 Task: Find connections with filter location Bāghdogra with filter topic #givingbackwith filter profile language English with filter current company CIEL HR with filter school Technology Jobs with filter industry Commercial and Service Industry Machinery Manufacturing with filter service category Market Research with filter keywords title Customer Service Manager
Action: Mouse moved to (548, 64)
Screenshot: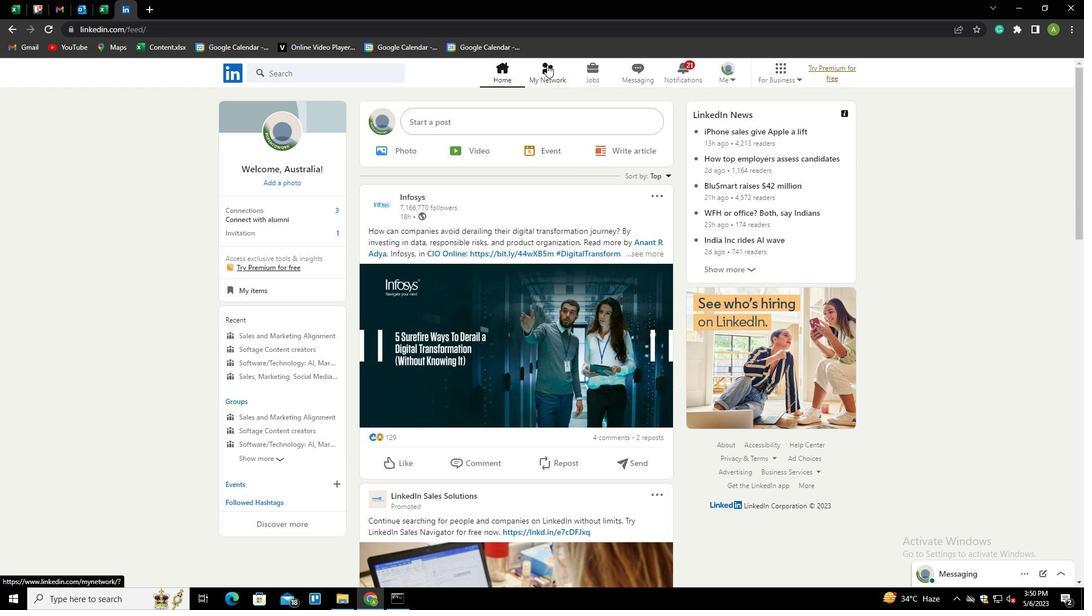 
Action: Mouse pressed left at (548, 64)
Screenshot: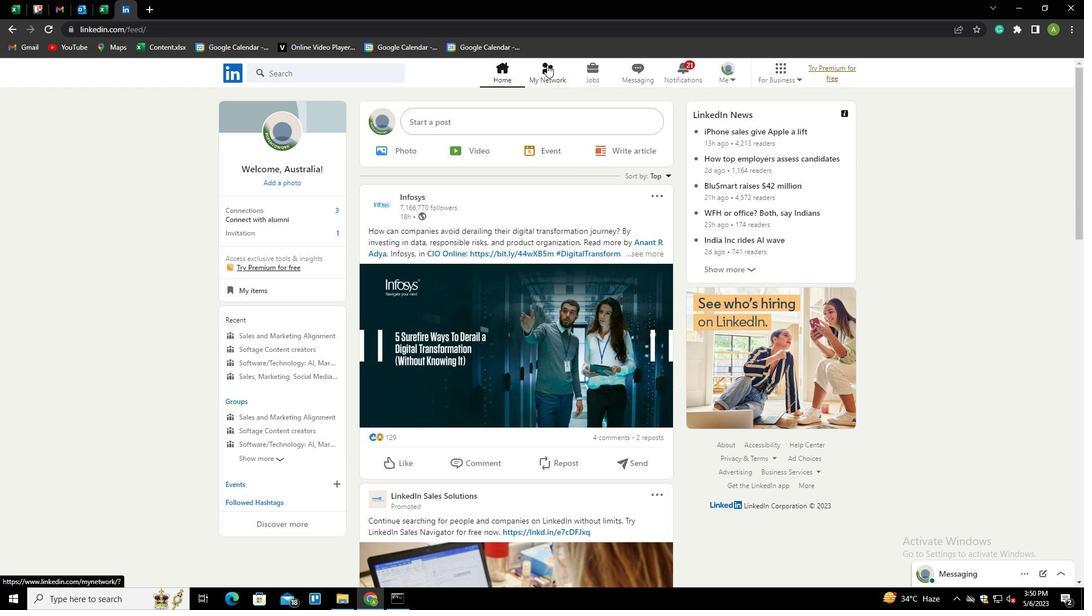 
Action: Mouse moved to (287, 133)
Screenshot: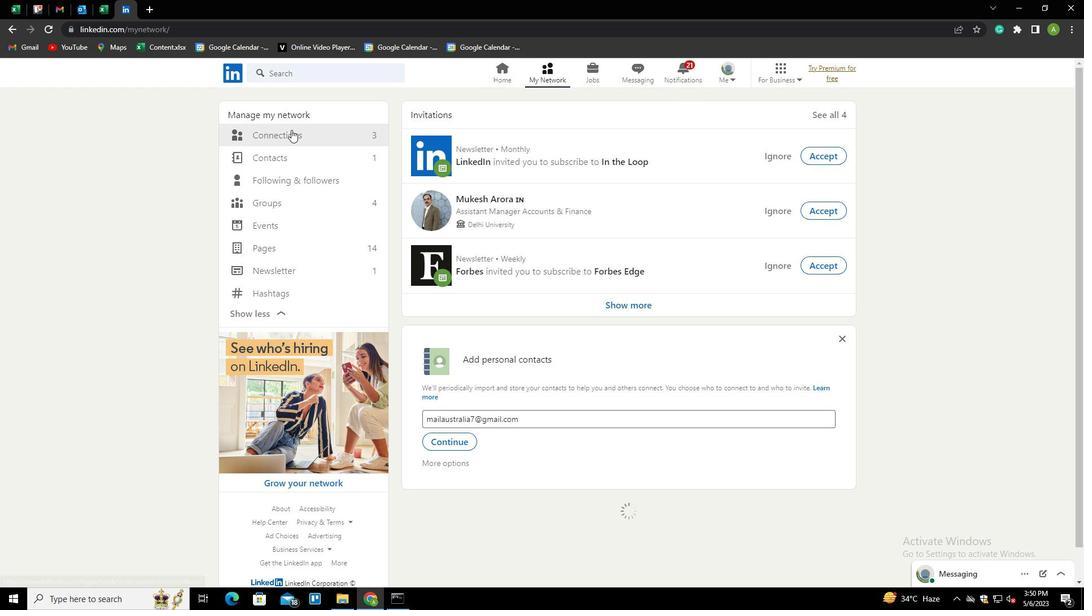 
Action: Mouse pressed left at (287, 133)
Screenshot: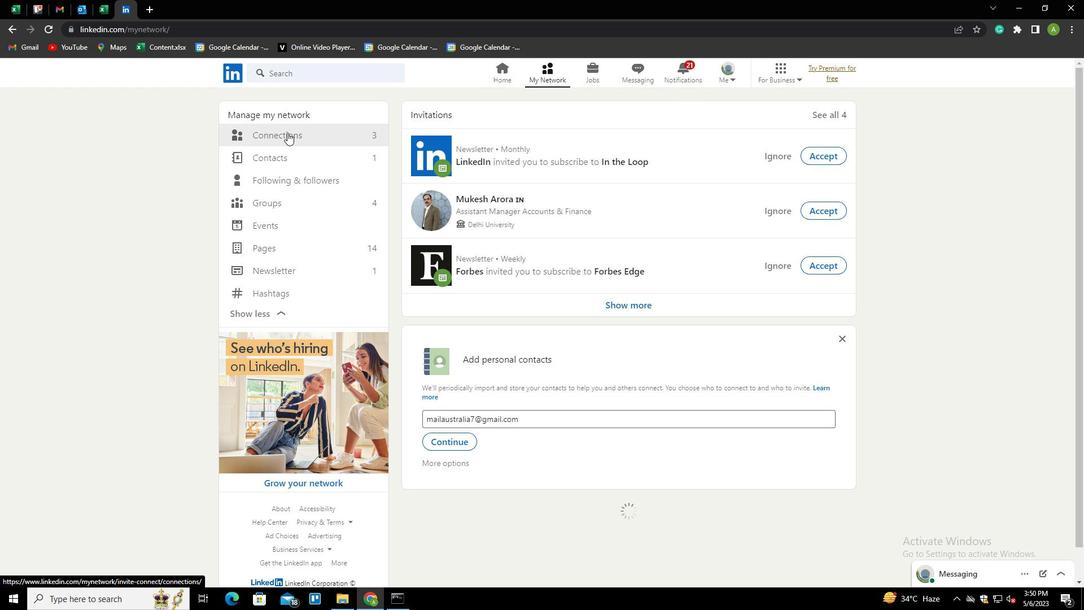 
Action: Mouse moved to (609, 132)
Screenshot: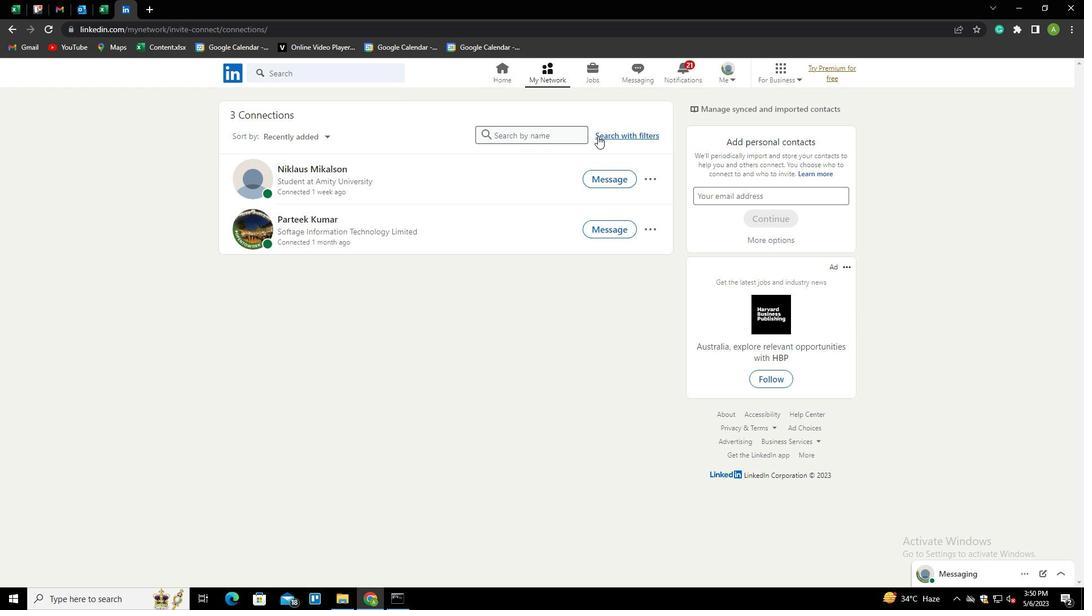 
Action: Mouse pressed left at (609, 132)
Screenshot: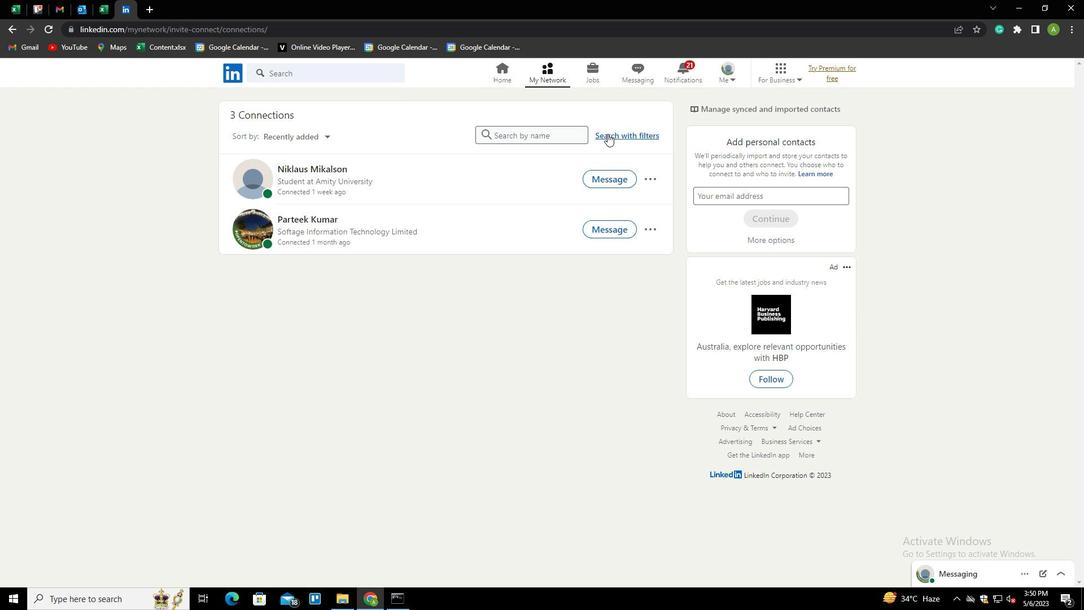 
Action: Mouse moved to (576, 105)
Screenshot: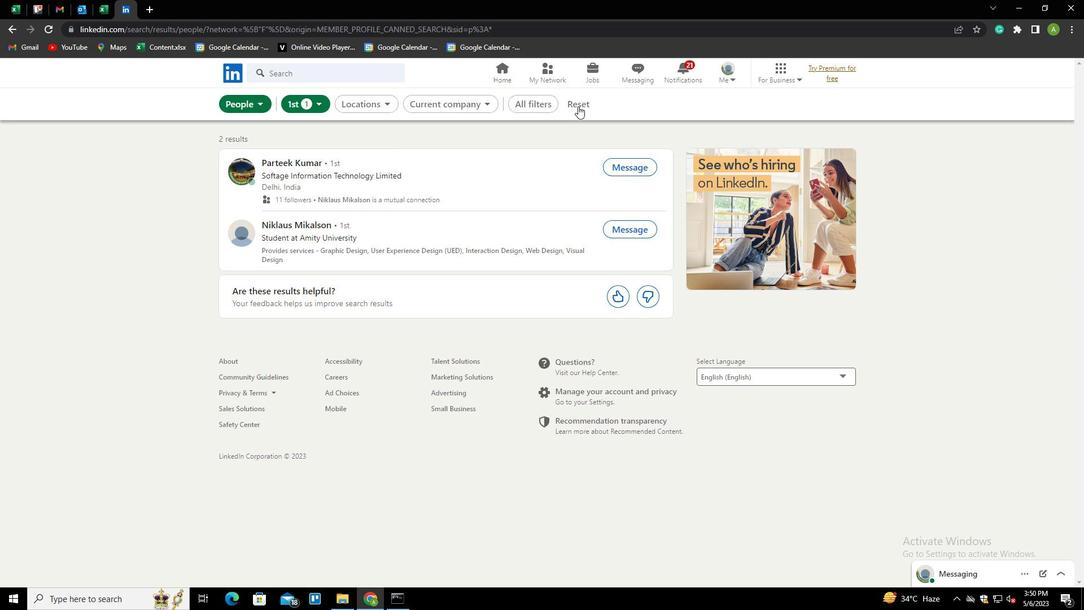 
Action: Mouse pressed left at (576, 105)
Screenshot: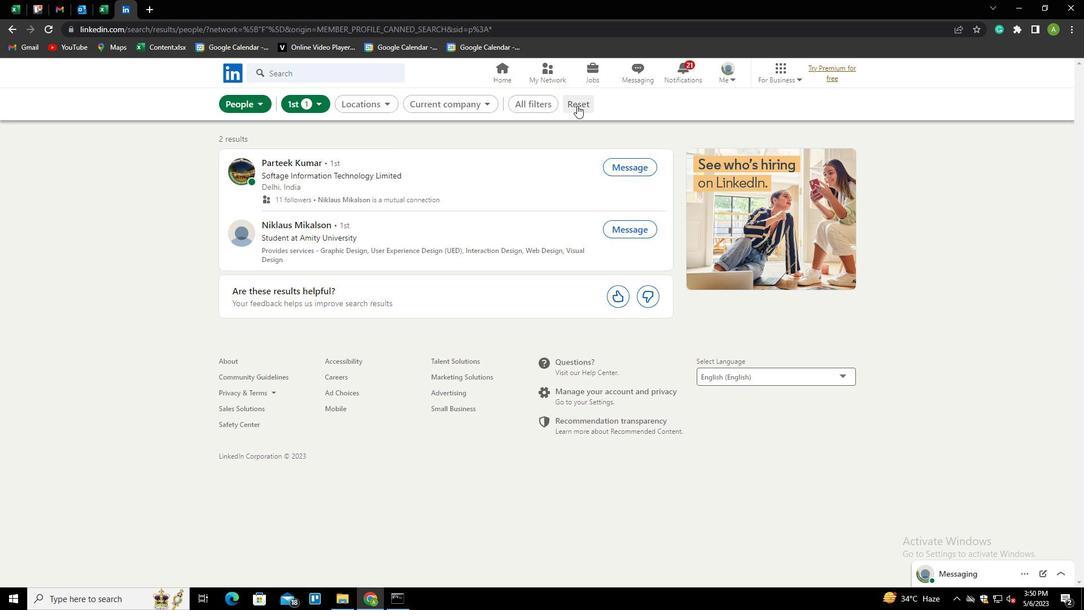 
Action: Mouse moved to (559, 105)
Screenshot: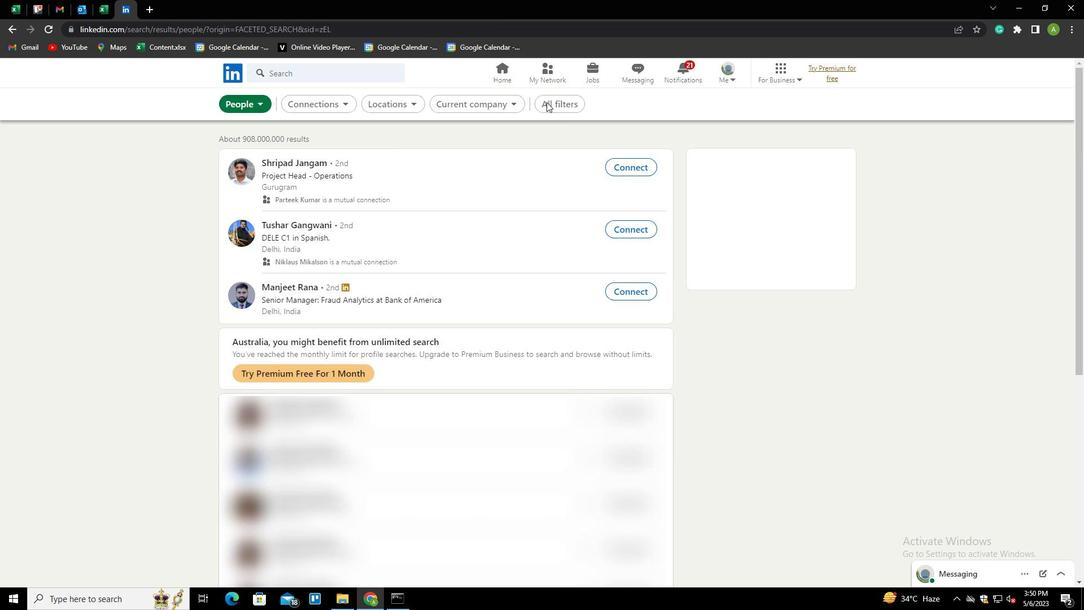 
Action: Mouse pressed left at (559, 105)
Screenshot: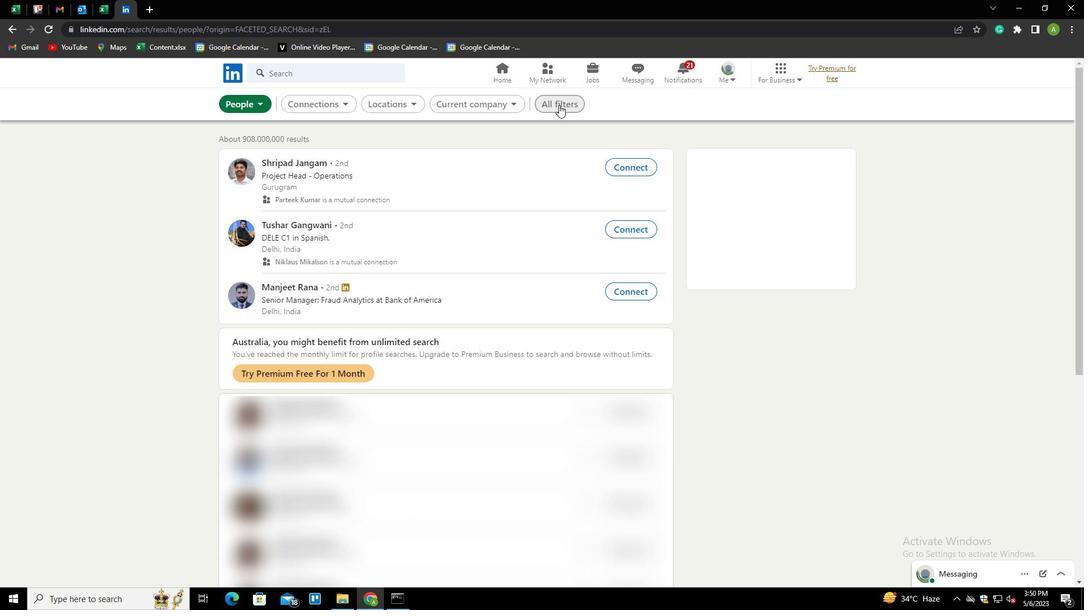 
Action: Mouse moved to (937, 340)
Screenshot: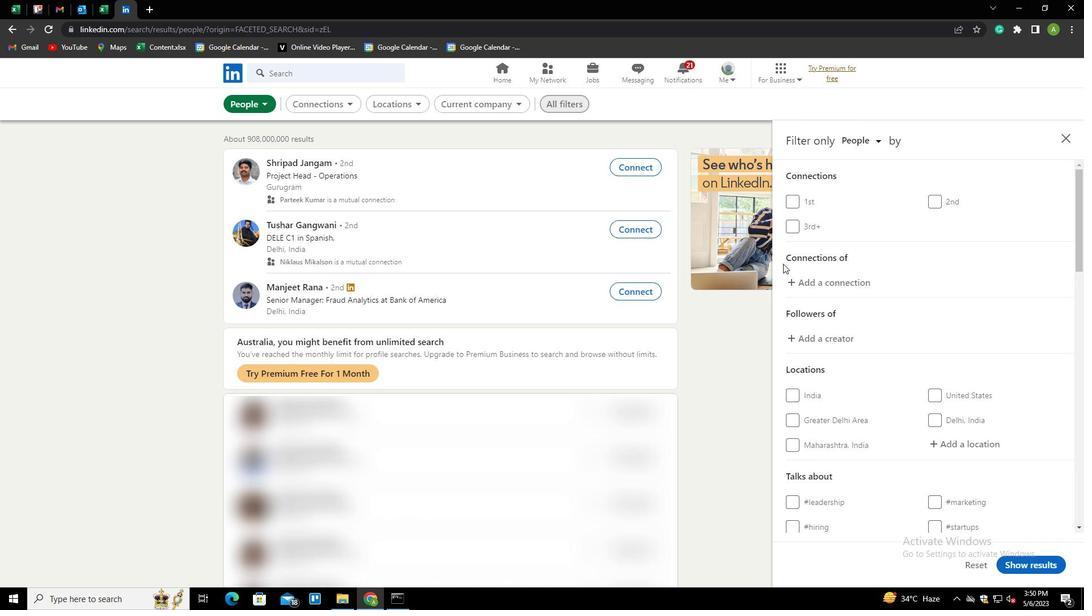 
Action: Mouse scrolled (937, 340) with delta (0, 0)
Screenshot: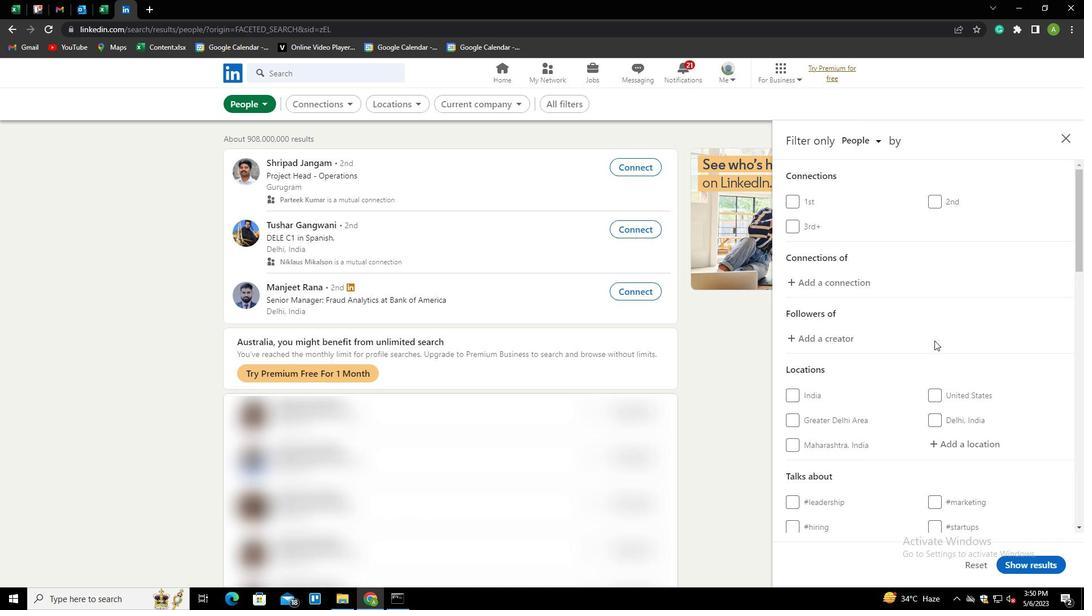 
Action: Mouse scrolled (937, 340) with delta (0, 0)
Screenshot: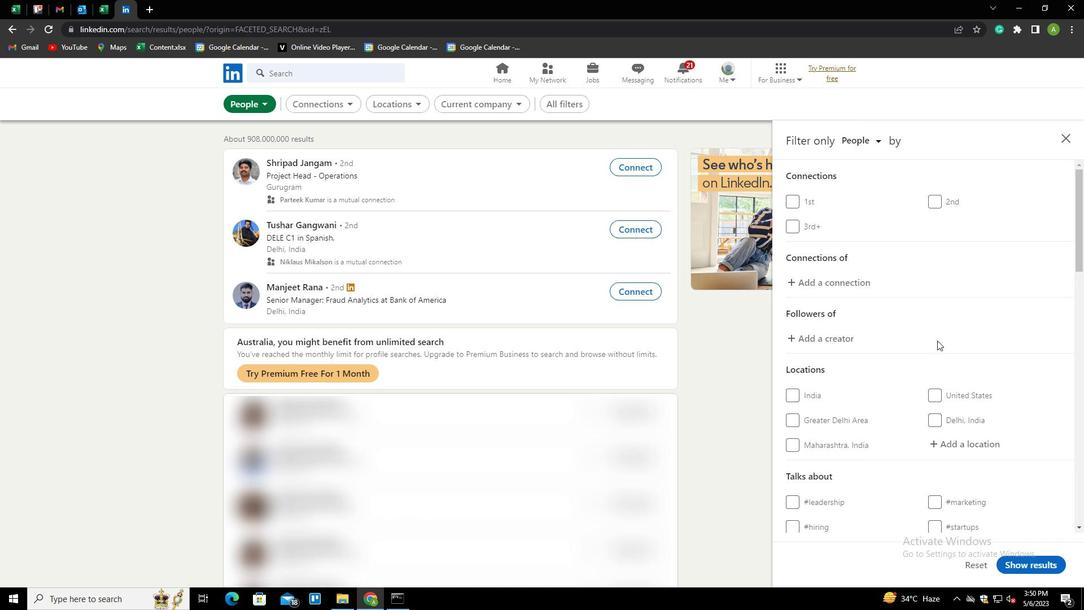 
Action: Mouse moved to (946, 335)
Screenshot: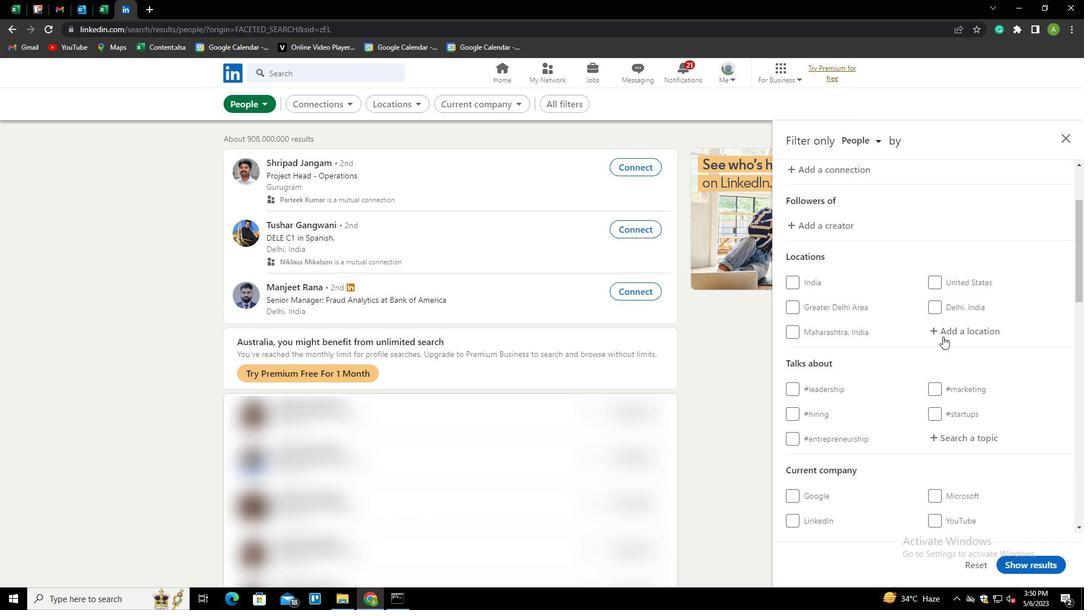 
Action: Mouse pressed left at (946, 335)
Screenshot: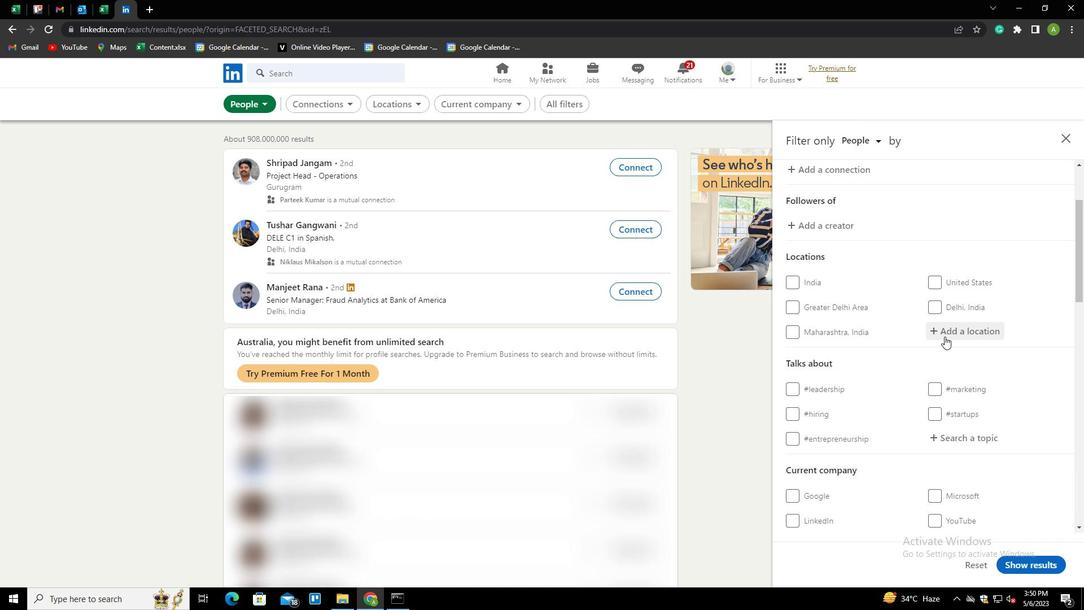 
Action: Mouse moved to (945, 335)
Screenshot: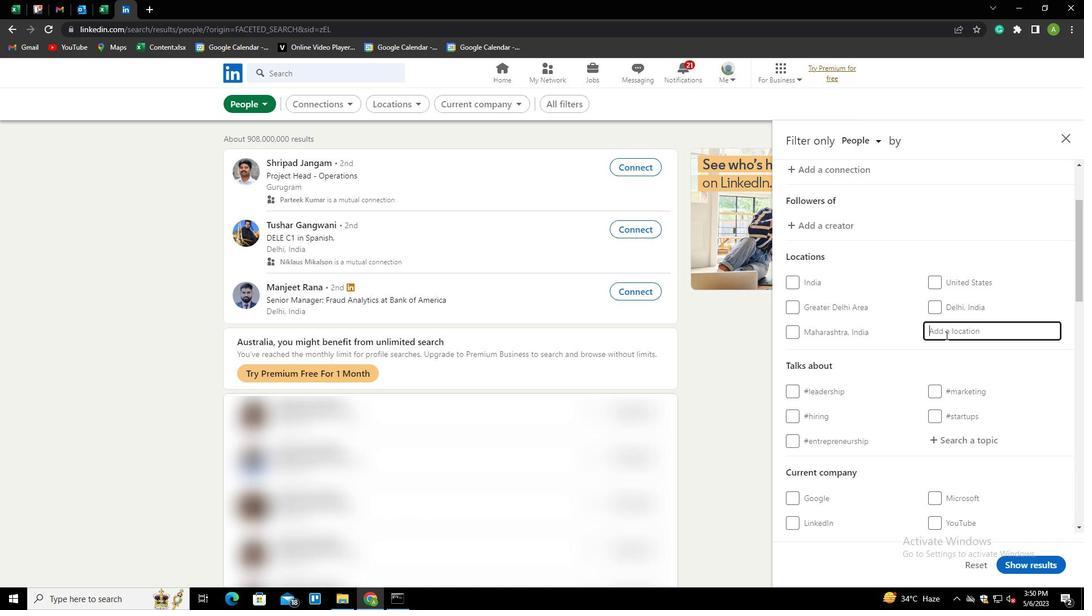 
Action: Key pressed <Key.shift>
Screenshot: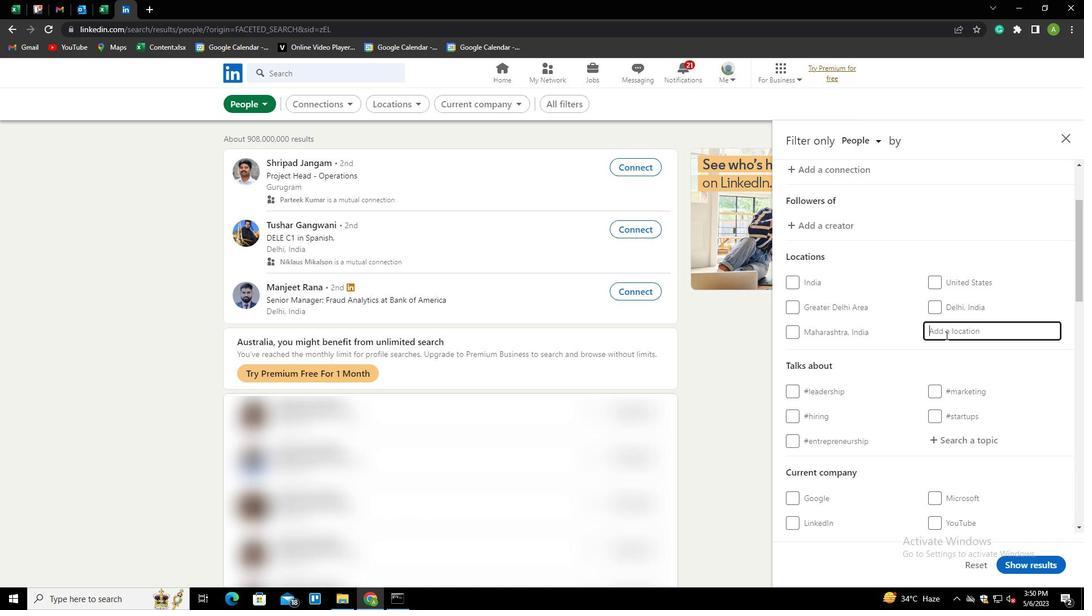 
Action: Mouse moved to (948, 334)
Screenshot: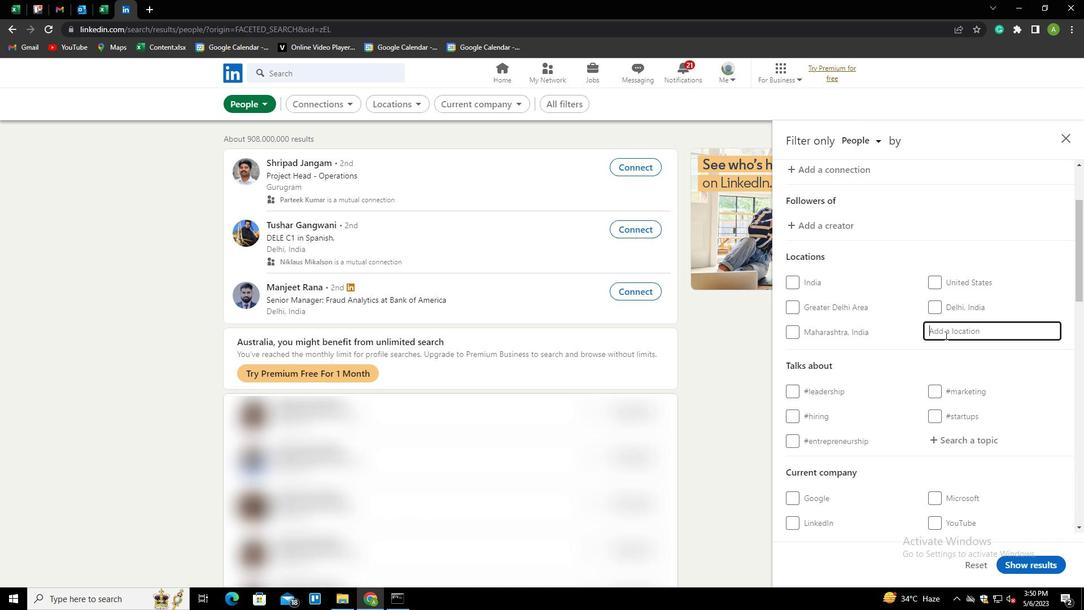 
Action: Key pressed B
Screenshot: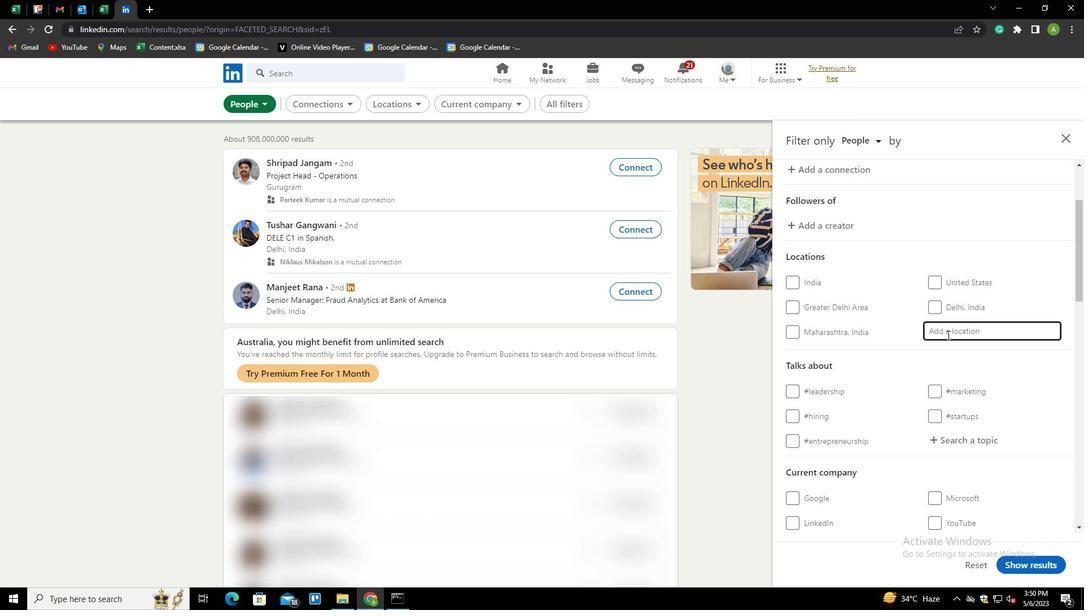 
Action: Mouse moved to (949, 334)
Screenshot: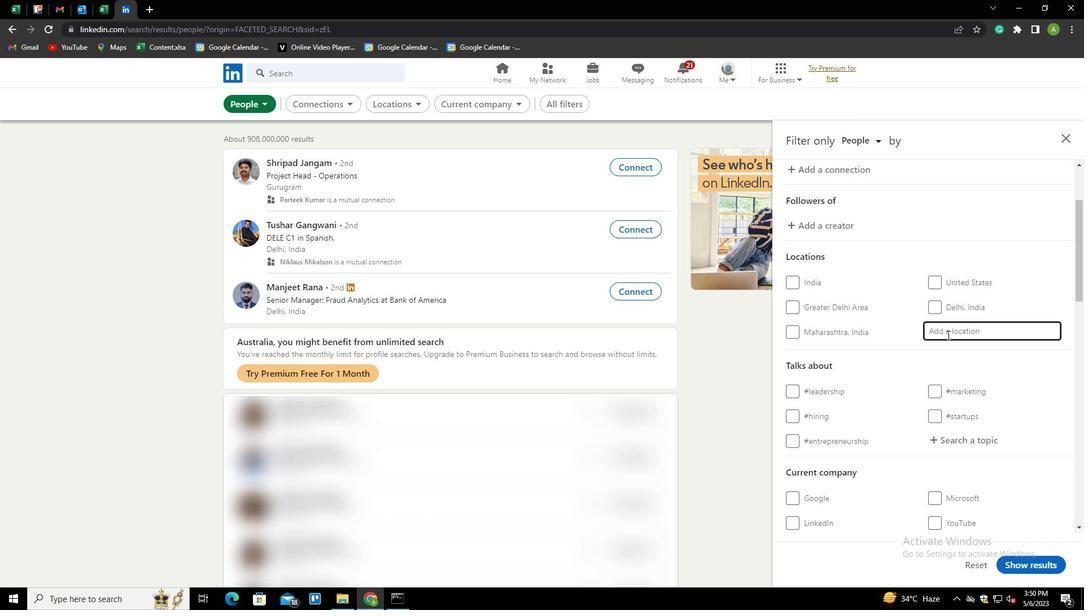 
Action: Key pressed AGHDOGRA
Screenshot: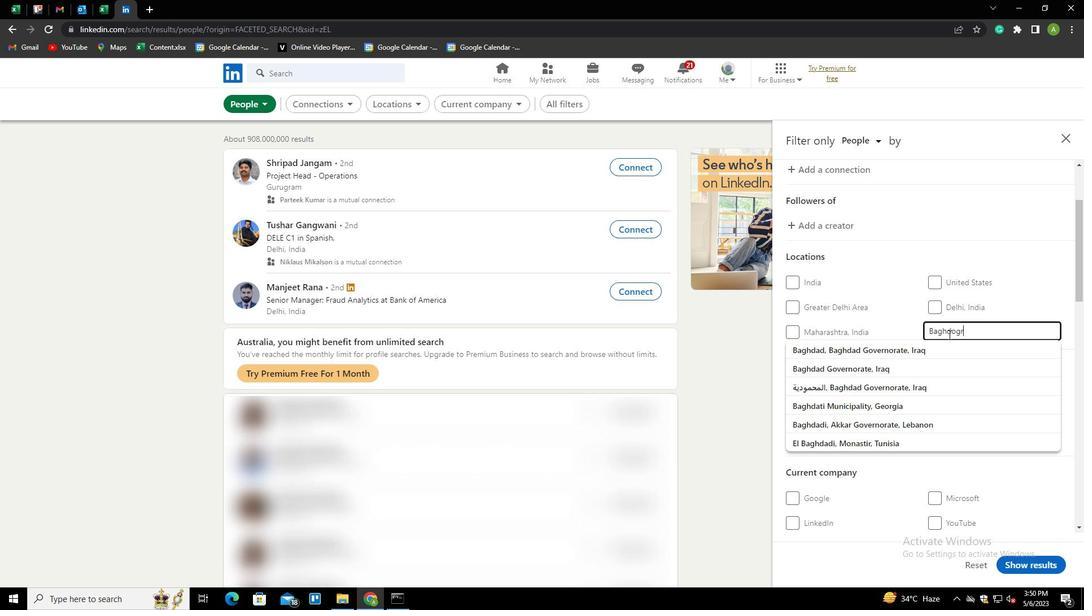 
Action: Mouse moved to (993, 354)
Screenshot: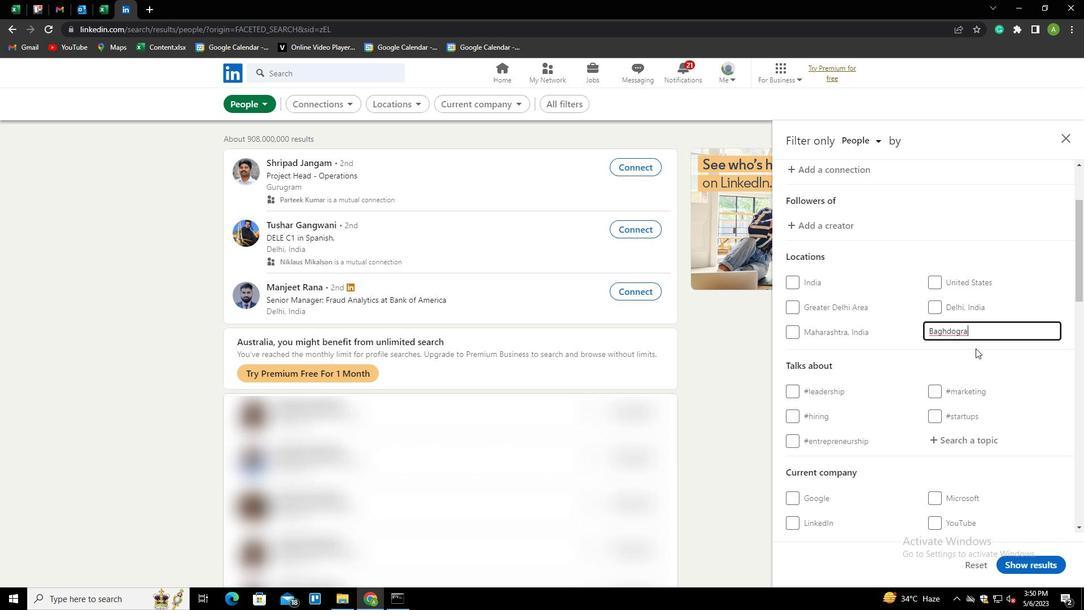 
Action: Mouse pressed left at (993, 354)
Screenshot: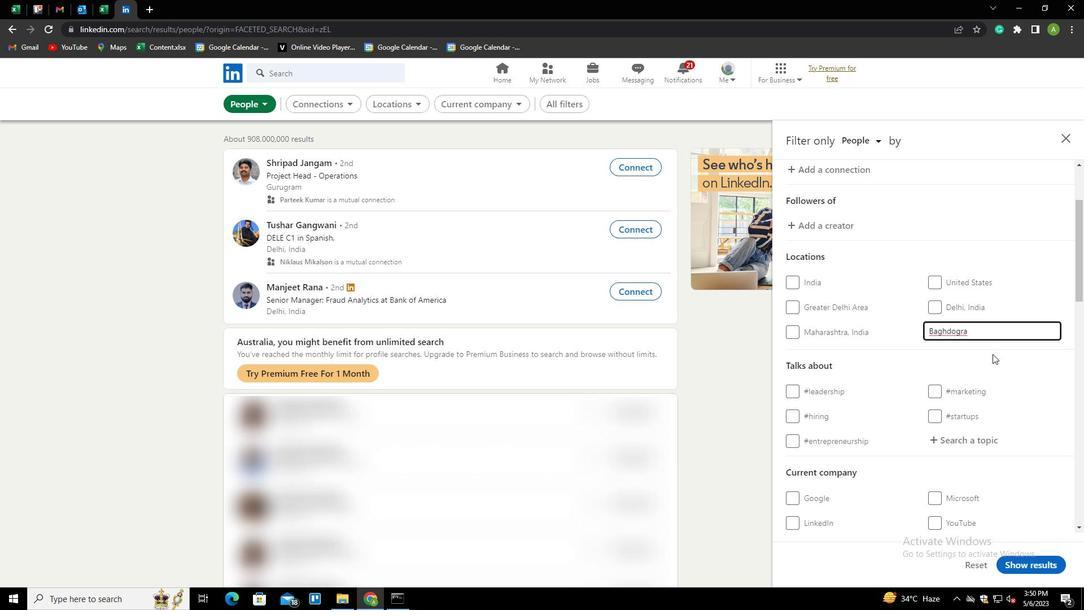 
Action: Mouse moved to (1002, 350)
Screenshot: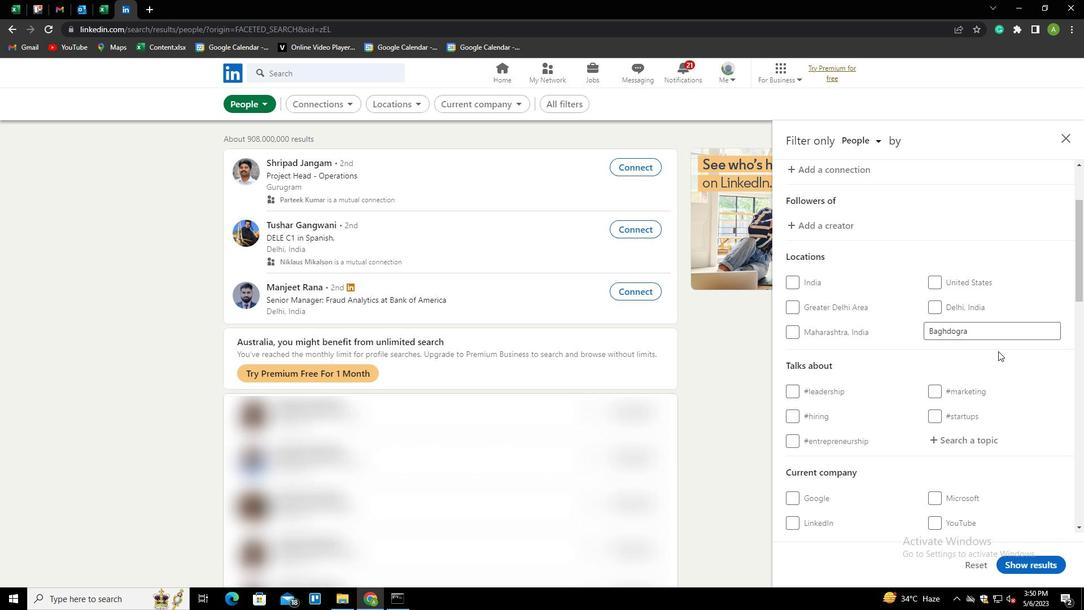 
Action: Mouse scrolled (1002, 350) with delta (0, 0)
Screenshot: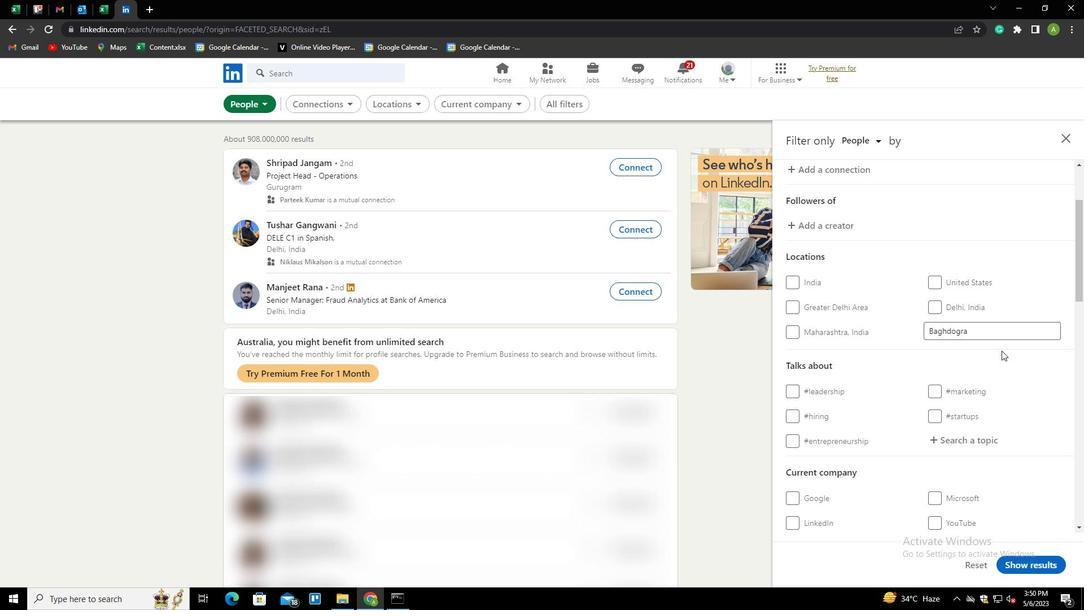 
Action: Mouse moved to (969, 388)
Screenshot: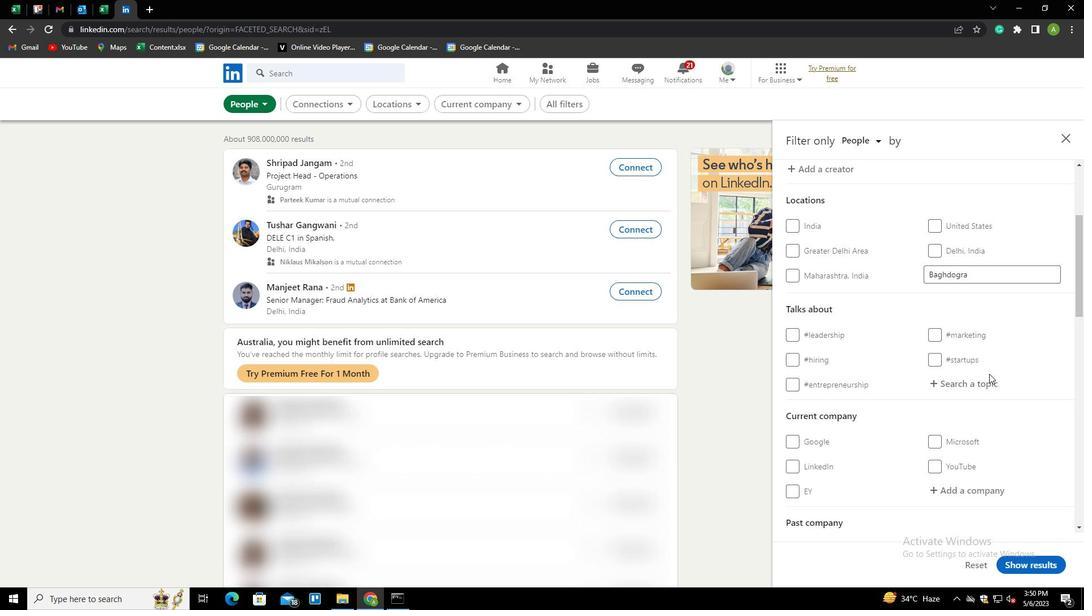 
Action: Mouse pressed left at (969, 388)
Screenshot: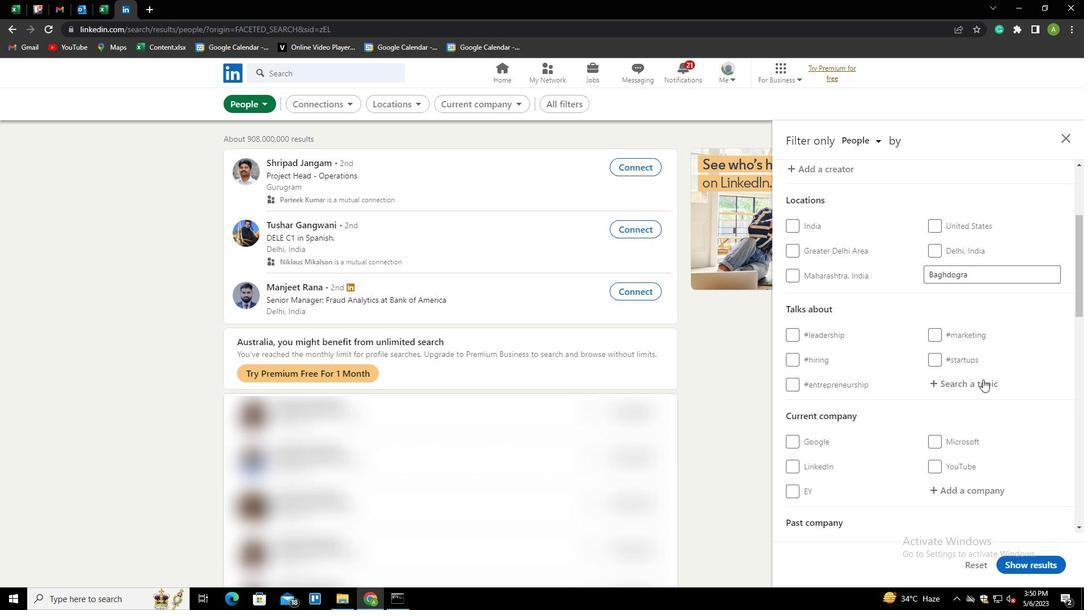 
Action: Mouse scrolled (969, 388) with delta (0, 0)
Screenshot: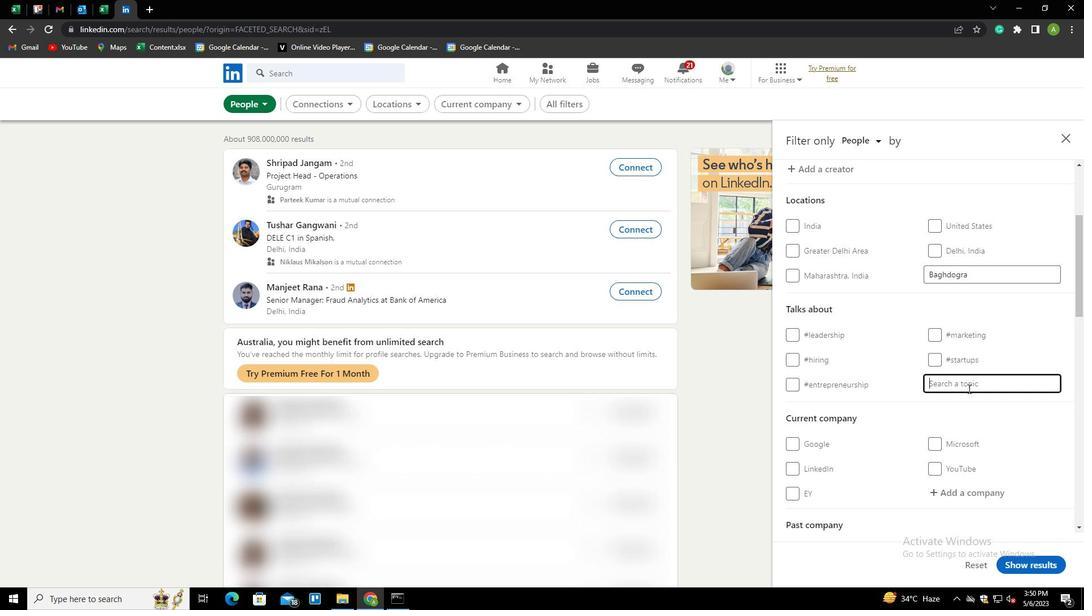 
Action: Key pressed GIVINGBACK<Key.down><Key.enter>
Screenshot: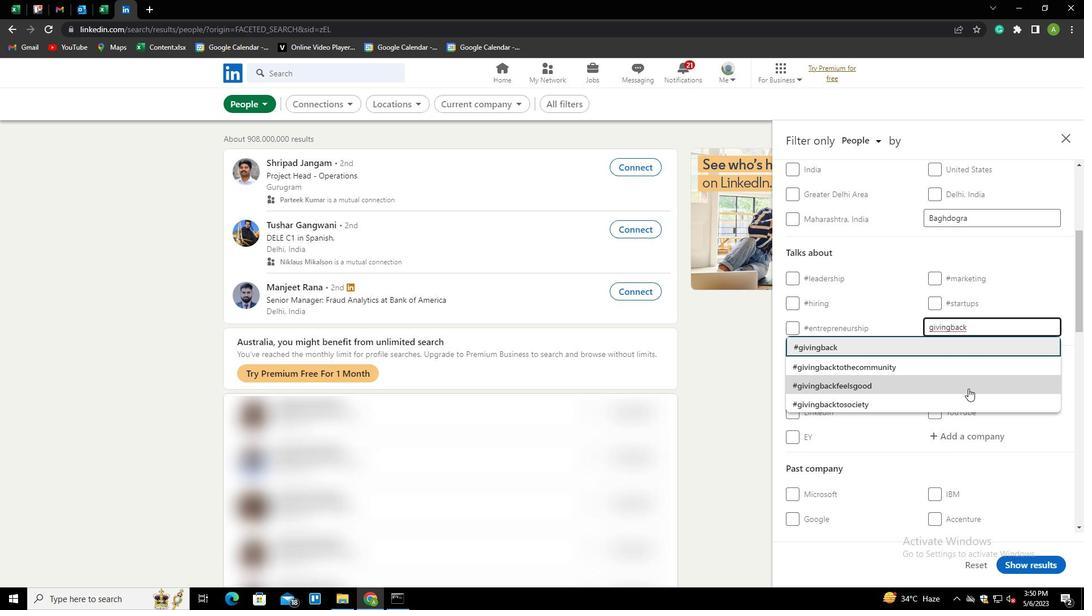 
Action: Mouse moved to (967, 394)
Screenshot: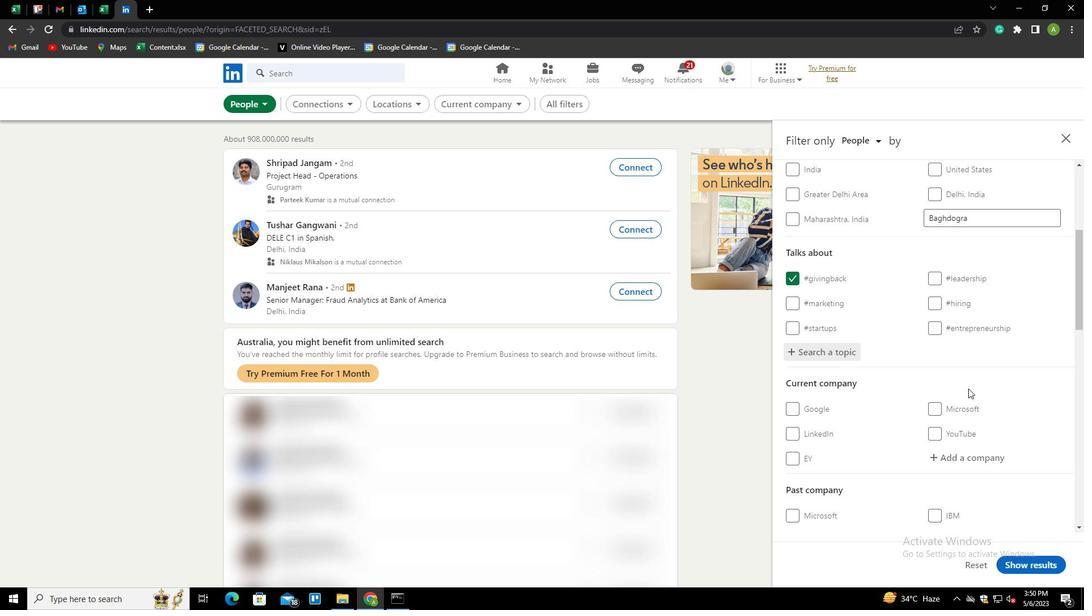
Action: Mouse scrolled (967, 394) with delta (0, 0)
Screenshot: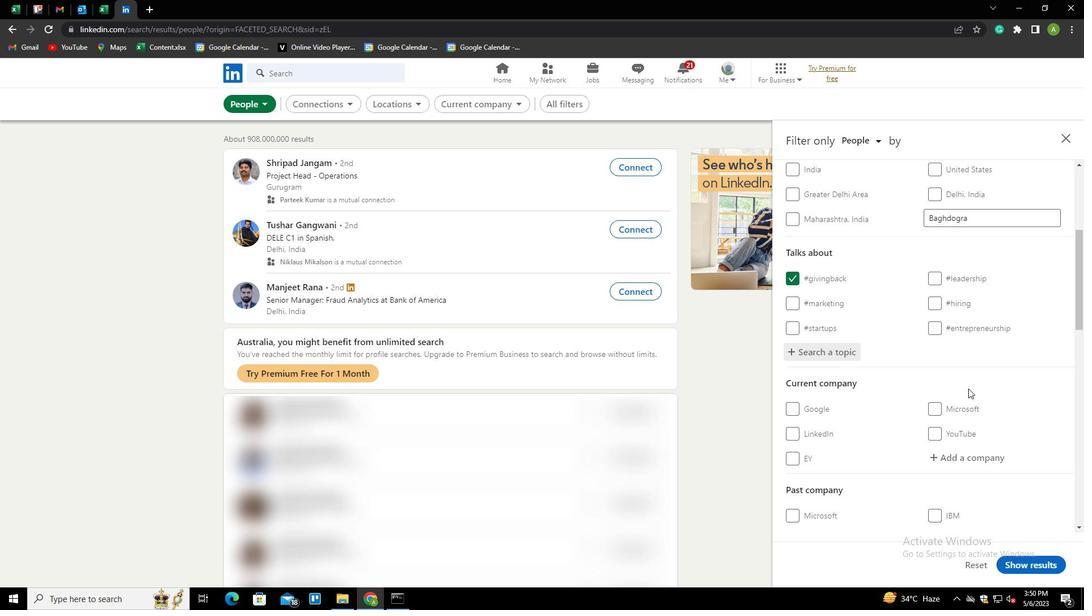 
Action: Mouse moved to (966, 405)
Screenshot: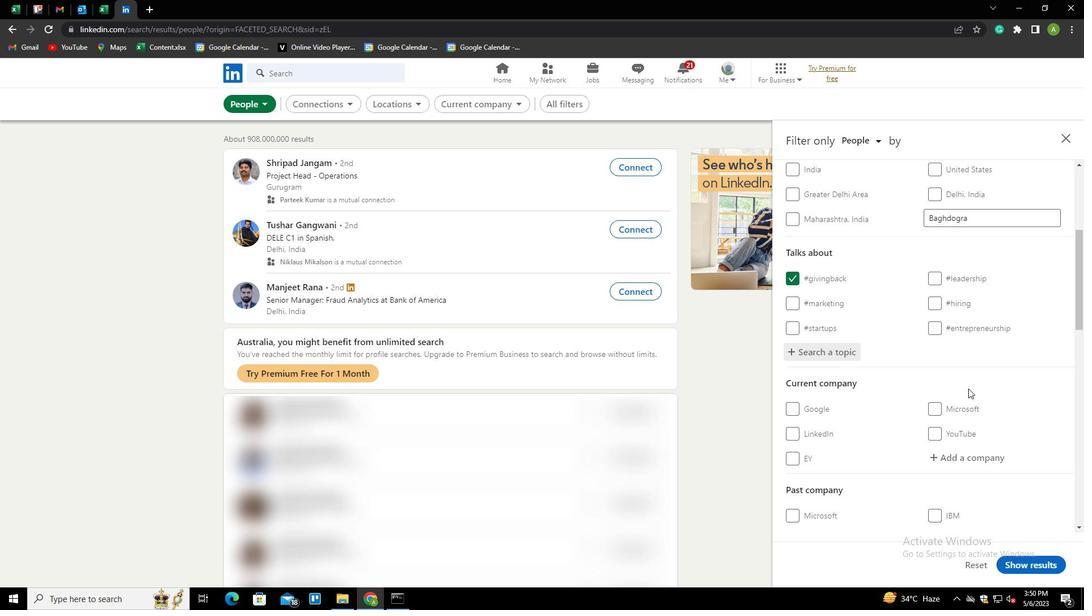 
Action: Mouse scrolled (966, 405) with delta (0, 0)
Screenshot: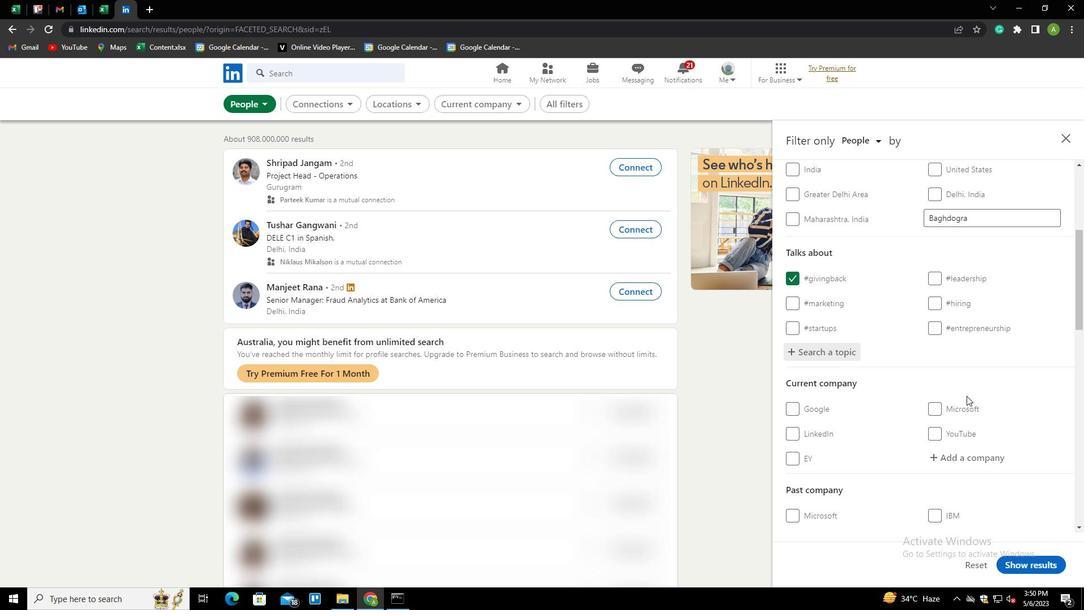 
Action: Mouse scrolled (966, 405) with delta (0, 0)
Screenshot: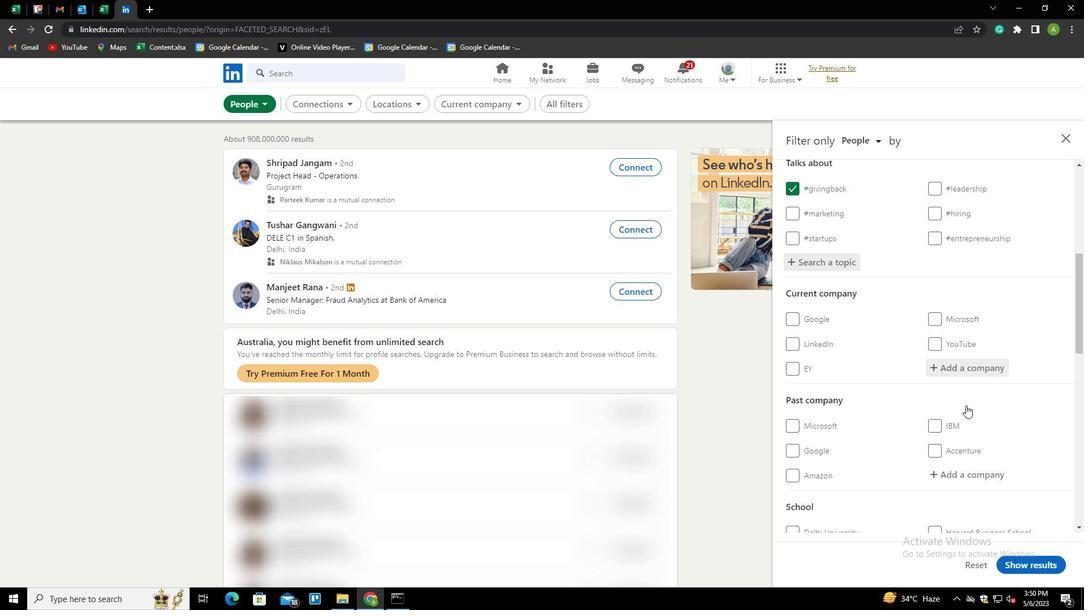 
Action: Mouse scrolled (966, 405) with delta (0, 0)
Screenshot: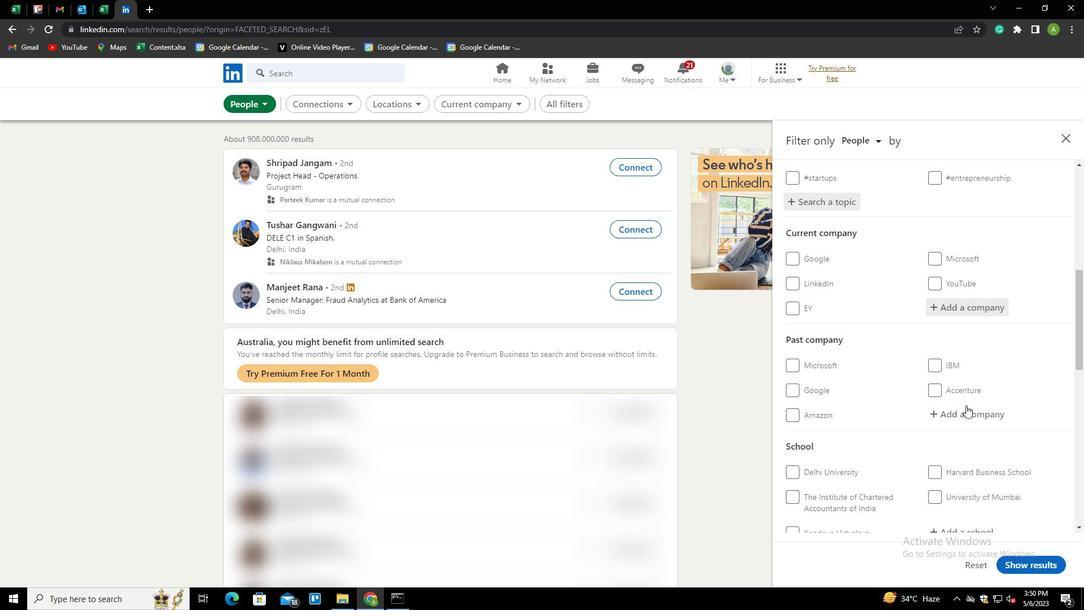 
Action: Mouse scrolled (966, 405) with delta (0, 0)
Screenshot: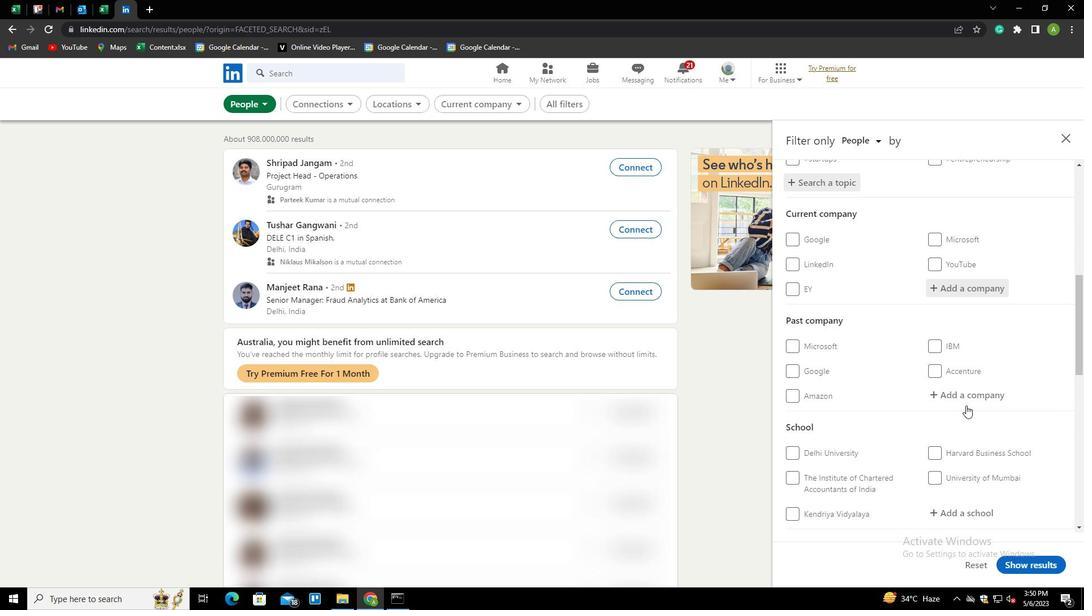 
Action: Mouse scrolled (966, 405) with delta (0, 0)
Screenshot: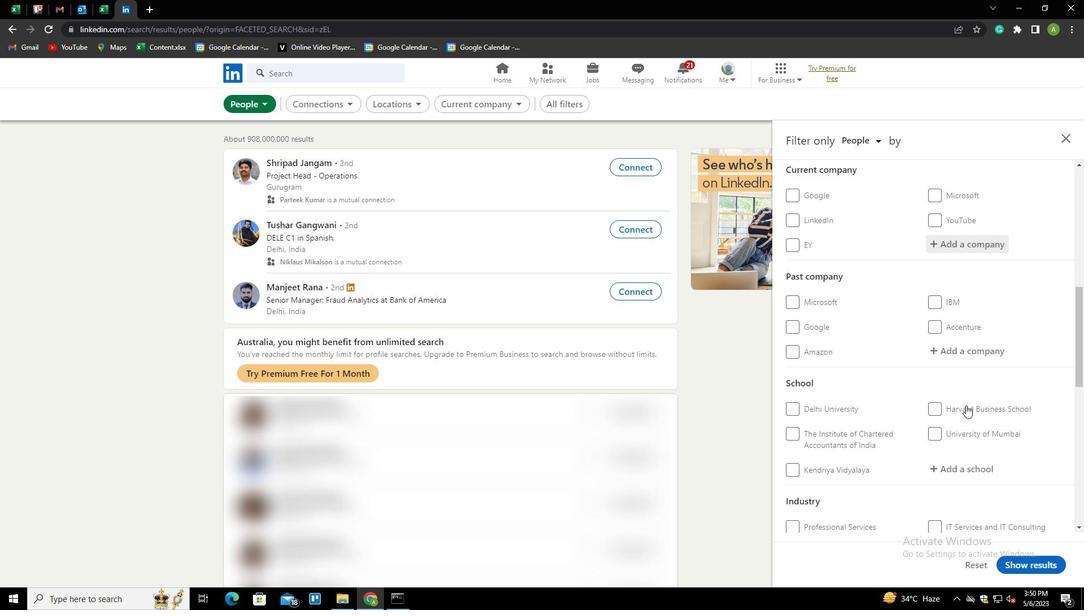 
Action: Mouse scrolled (966, 405) with delta (0, 0)
Screenshot: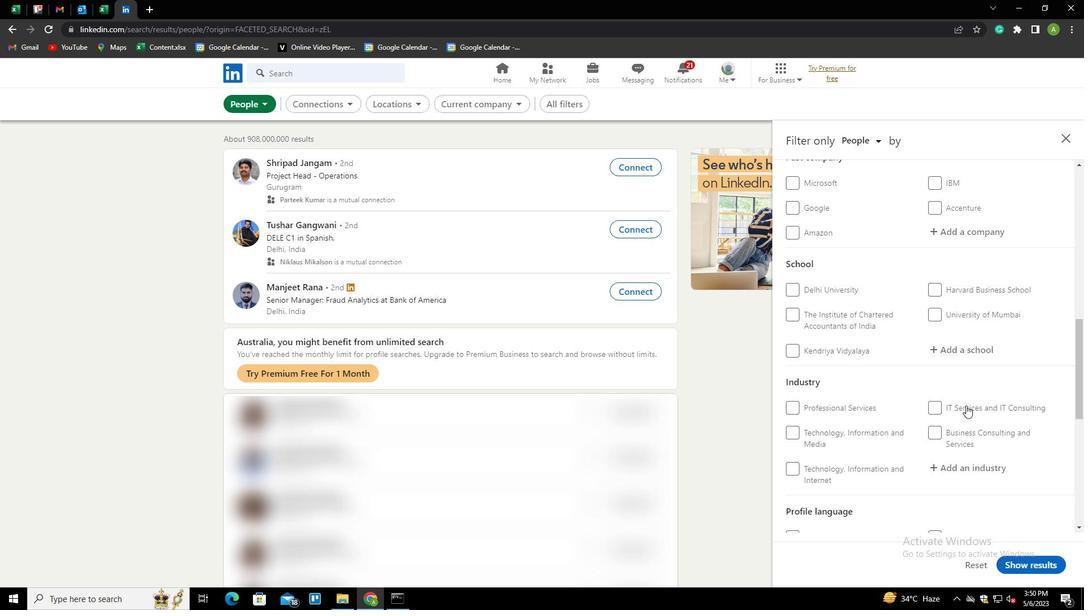 
Action: Mouse scrolled (966, 405) with delta (0, 0)
Screenshot: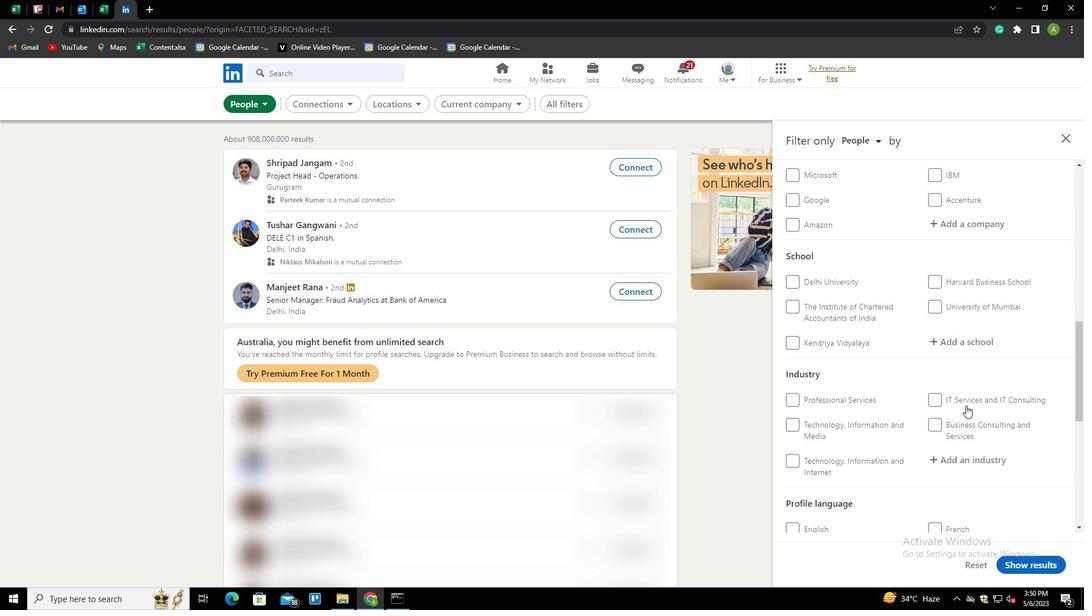 
Action: Mouse moved to (807, 420)
Screenshot: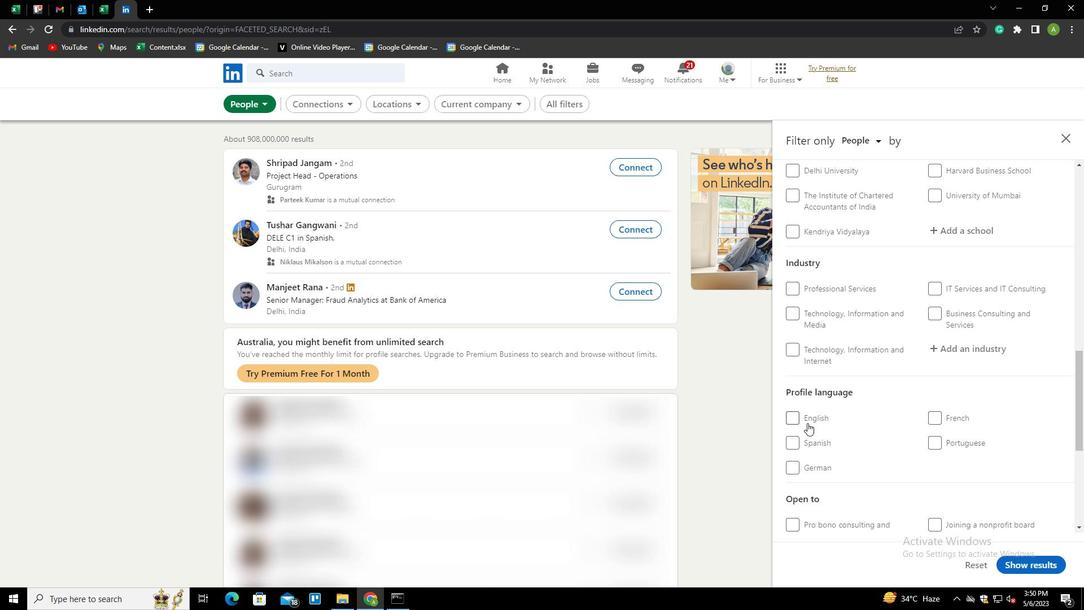 
Action: Mouse pressed left at (807, 420)
Screenshot: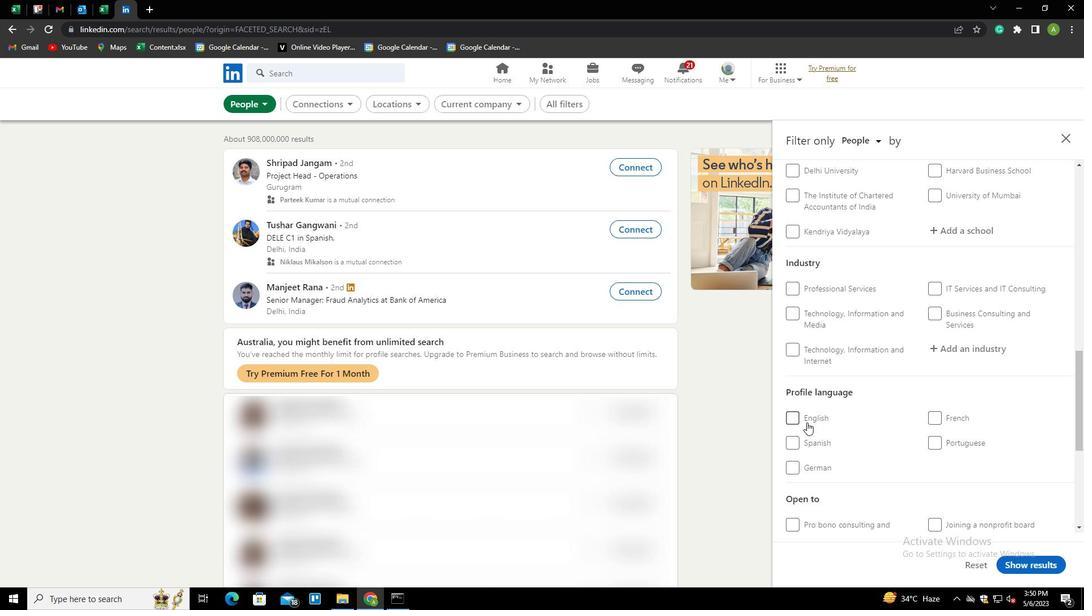 
Action: Mouse moved to (958, 383)
Screenshot: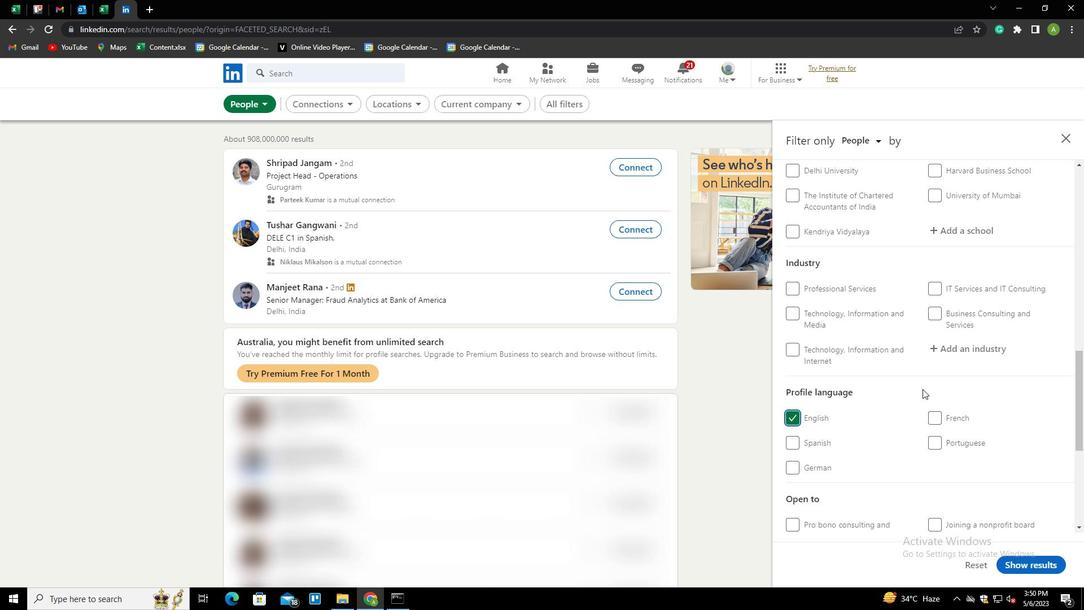 
Action: Mouse scrolled (958, 383) with delta (0, 0)
Screenshot: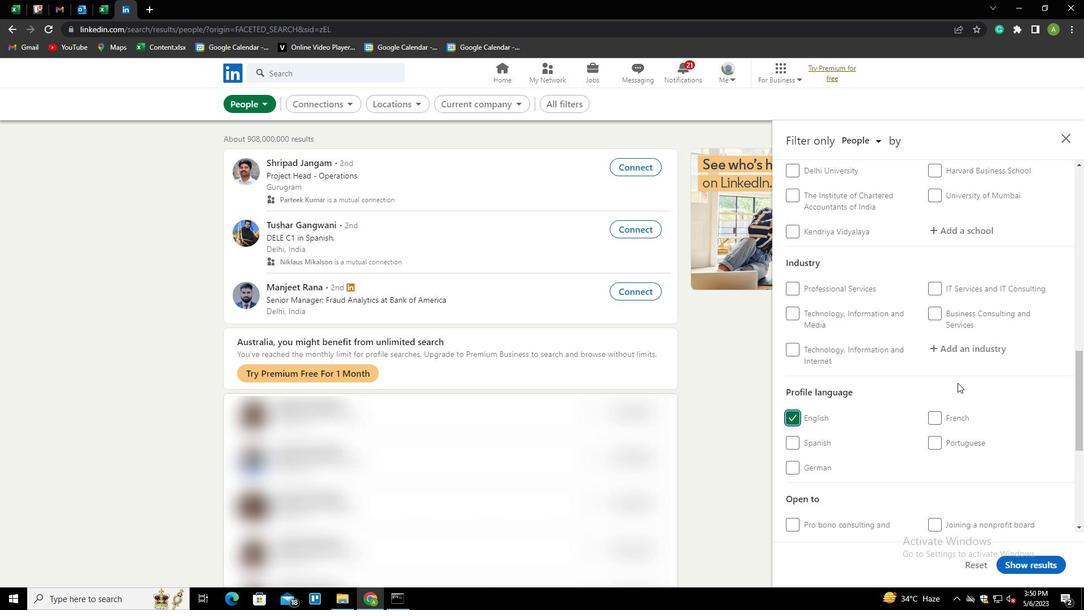 
Action: Mouse scrolled (958, 383) with delta (0, 0)
Screenshot: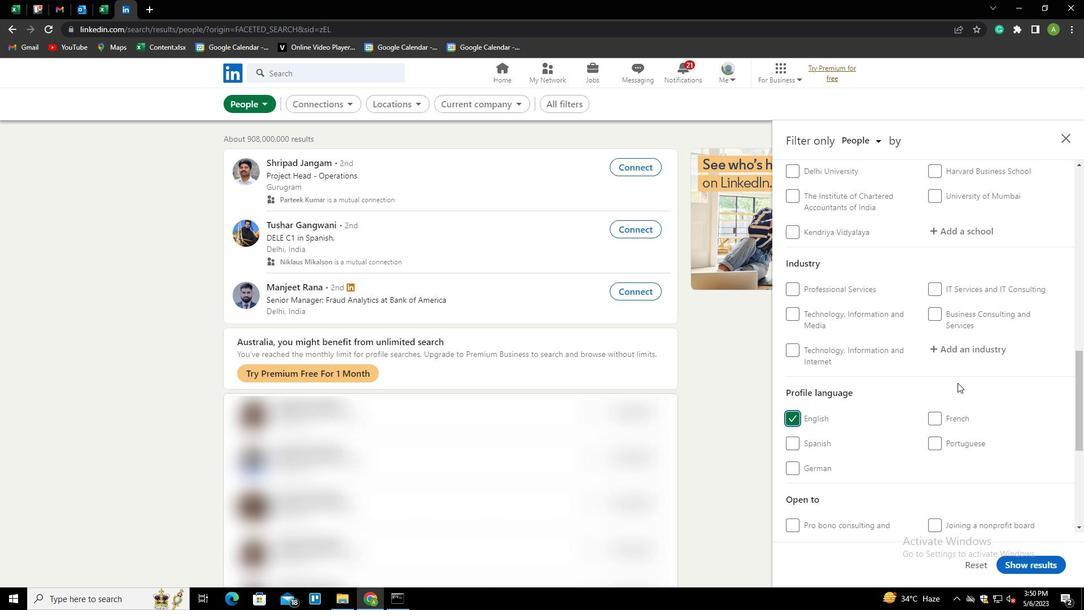 
Action: Mouse scrolled (958, 383) with delta (0, 0)
Screenshot: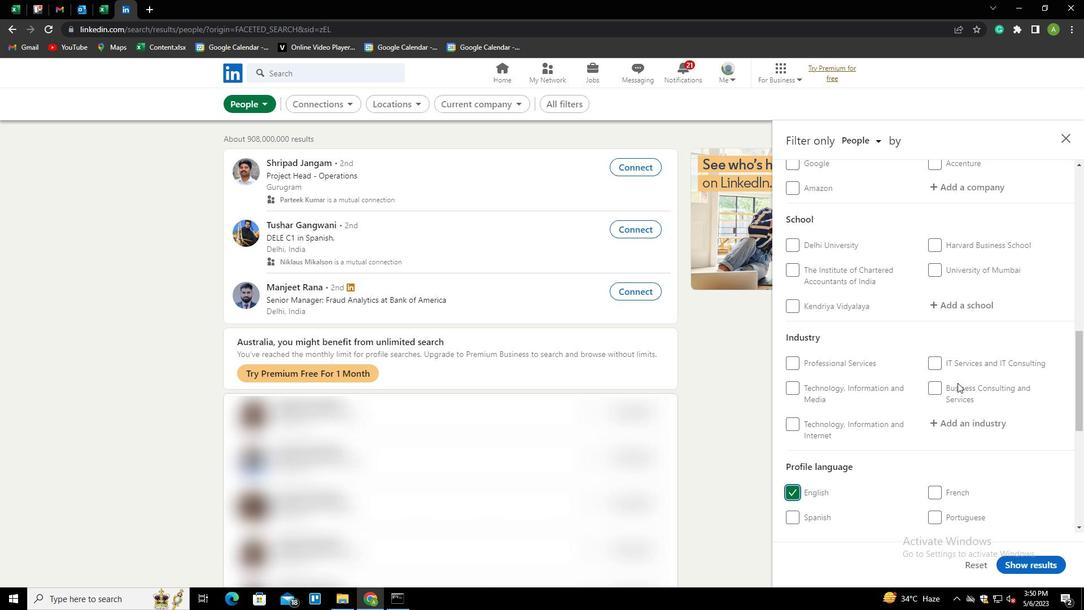 
Action: Mouse scrolled (958, 383) with delta (0, 0)
Screenshot: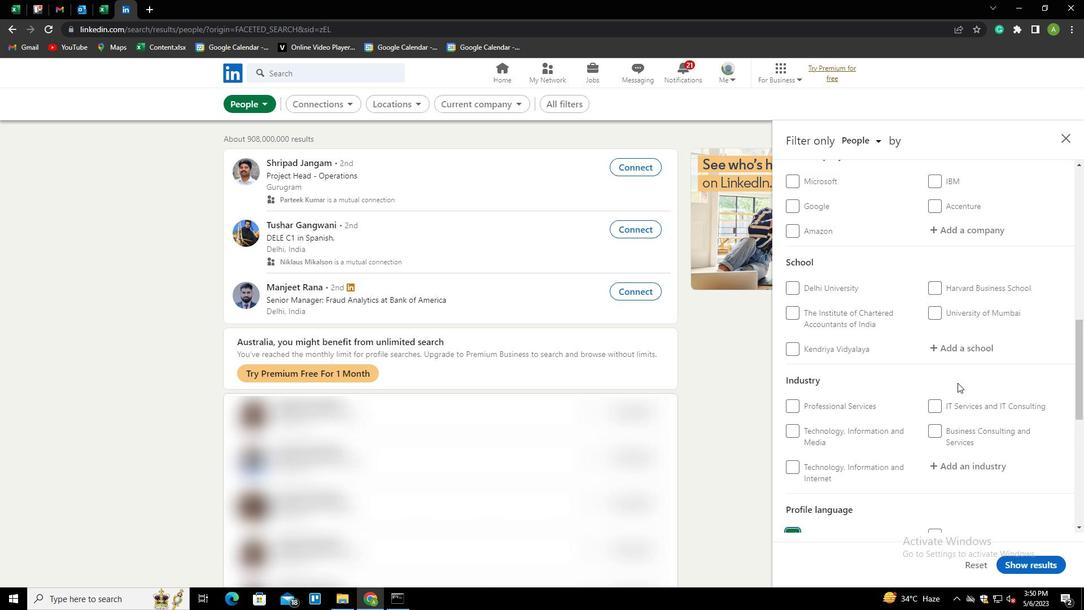 
Action: Mouse scrolled (958, 383) with delta (0, 0)
Screenshot: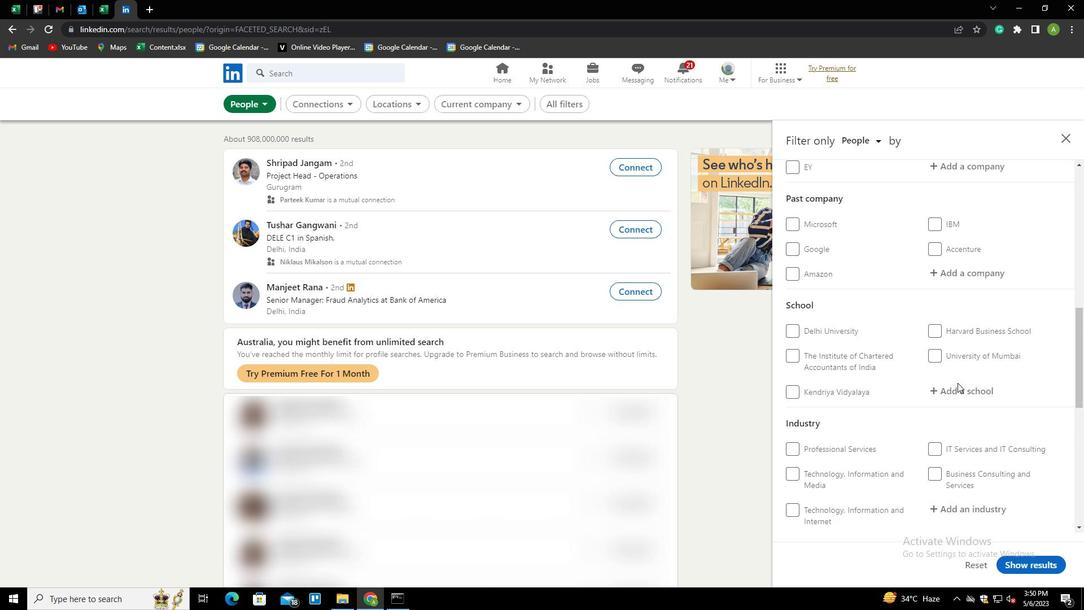 
Action: Mouse moved to (958, 383)
Screenshot: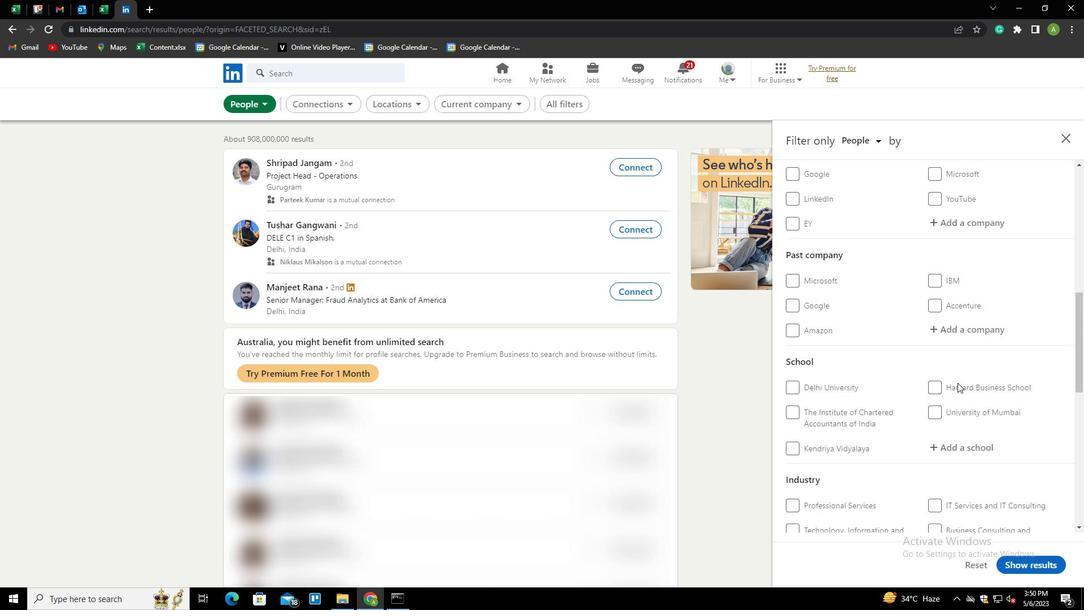 
Action: Mouse scrolled (958, 383) with delta (0, 0)
Screenshot: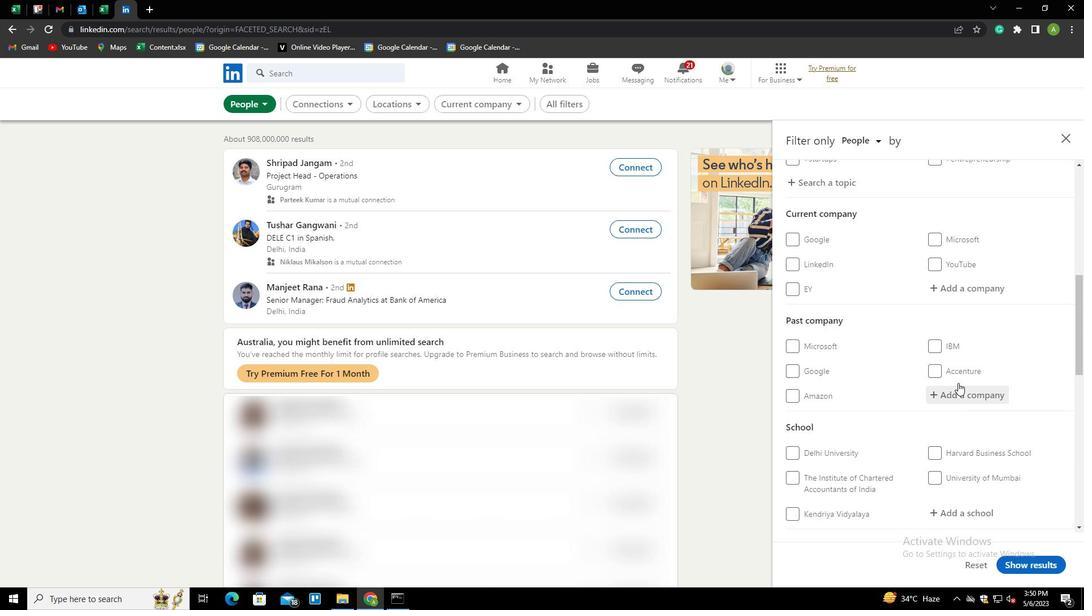 
Action: Mouse moved to (956, 346)
Screenshot: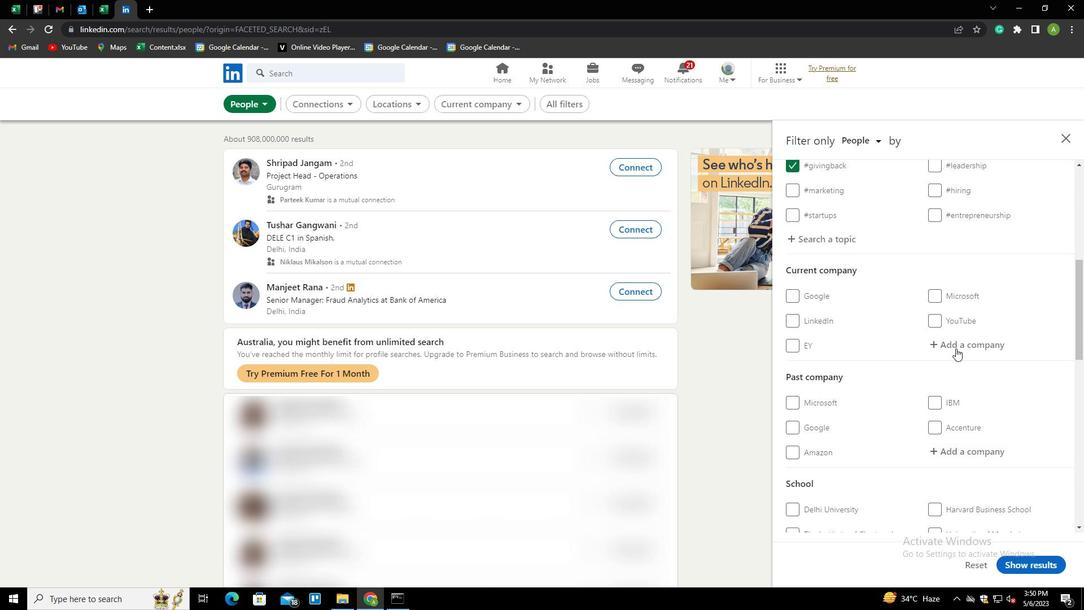 
Action: Mouse pressed left at (956, 346)
Screenshot: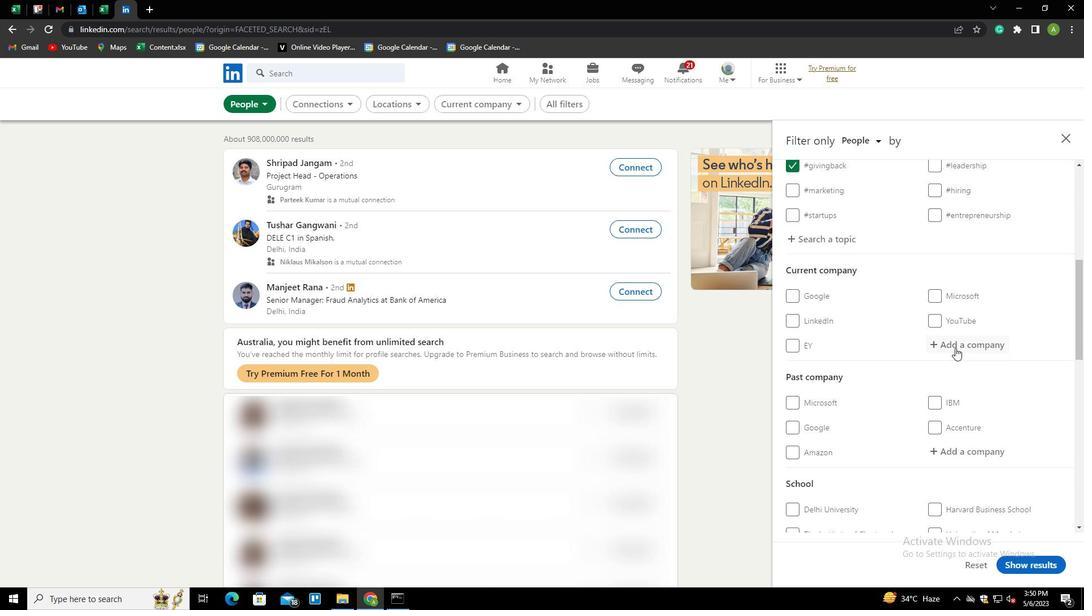 
Action: Key pressed <Key.shift><Key.shift><Key.shift><Key.shift><Key.shift><Key.shift><Key.shift><Key.shift><Key.shift><Key.shift><Key.shift><Key.shift><Key.shift><Key.shift><Key.shift><Key.shift><Key.shift><Key.shift><Key.shift><Key.shift><Key.shift><Key.shift>CIEL<Key.space>HR<Key.down><Key.enter>
Screenshot: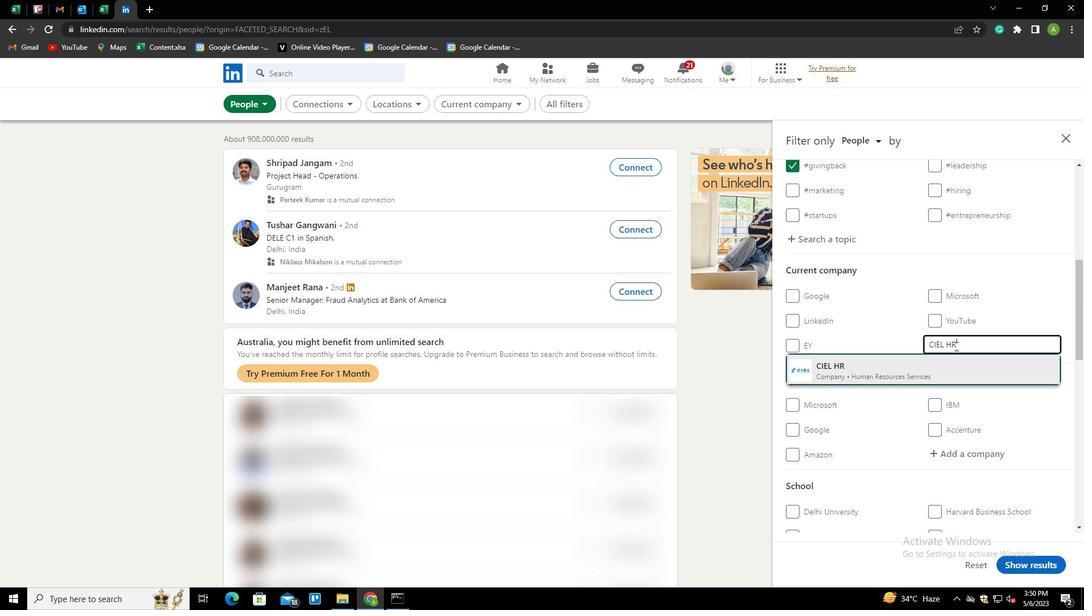 
Action: Mouse scrolled (956, 345) with delta (0, 0)
Screenshot: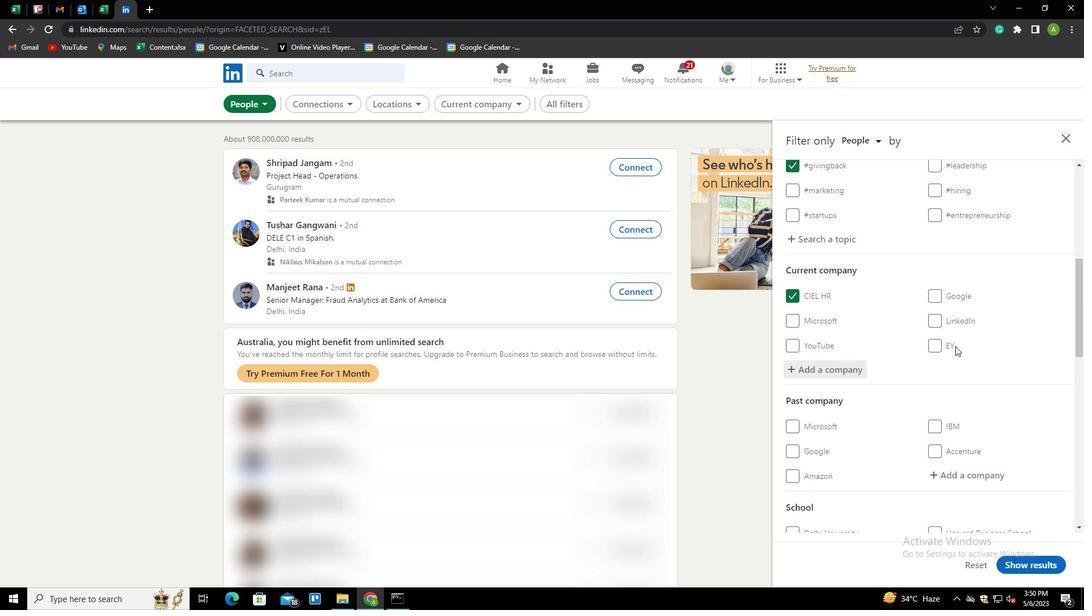 
Action: Mouse scrolled (956, 345) with delta (0, 0)
Screenshot: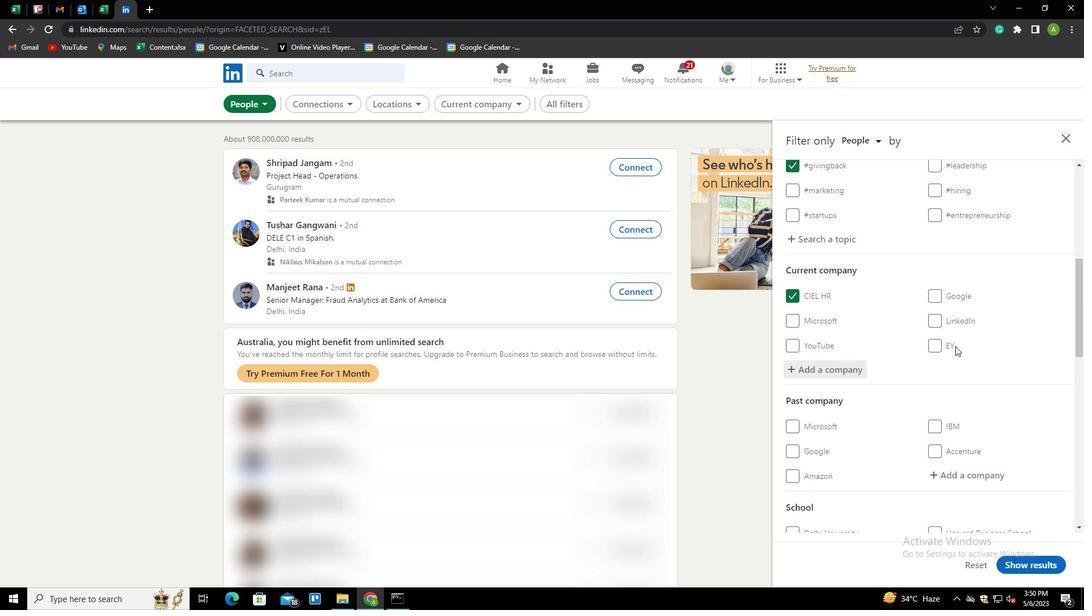 
Action: Mouse scrolled (956, 345) with delta (0, 0)
Screenshot: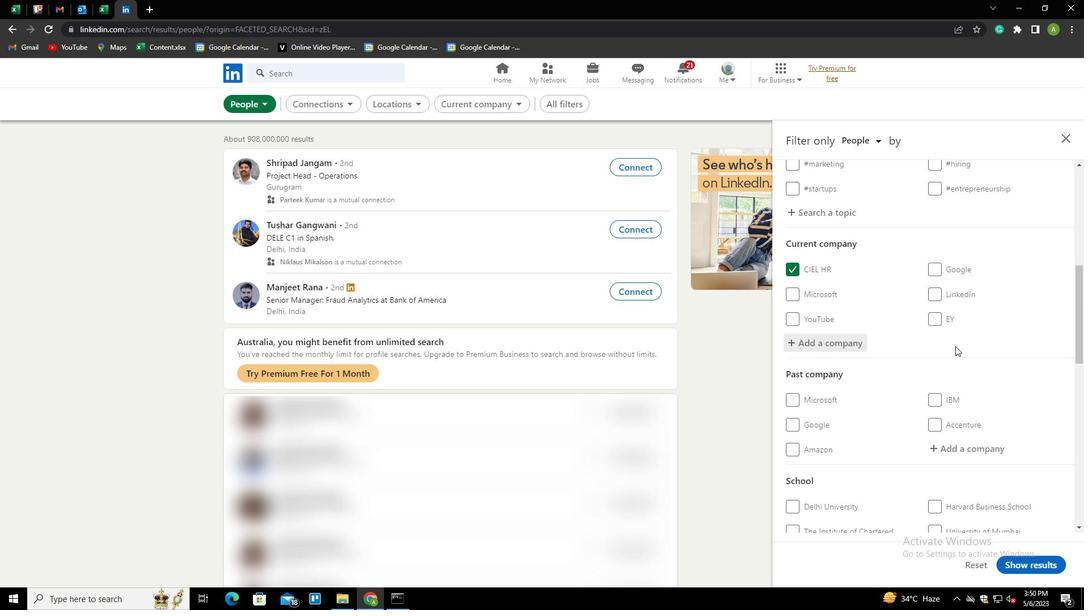 
Action: Mouse scrolled (956, 345) with delta (0, 0)
Screenshot: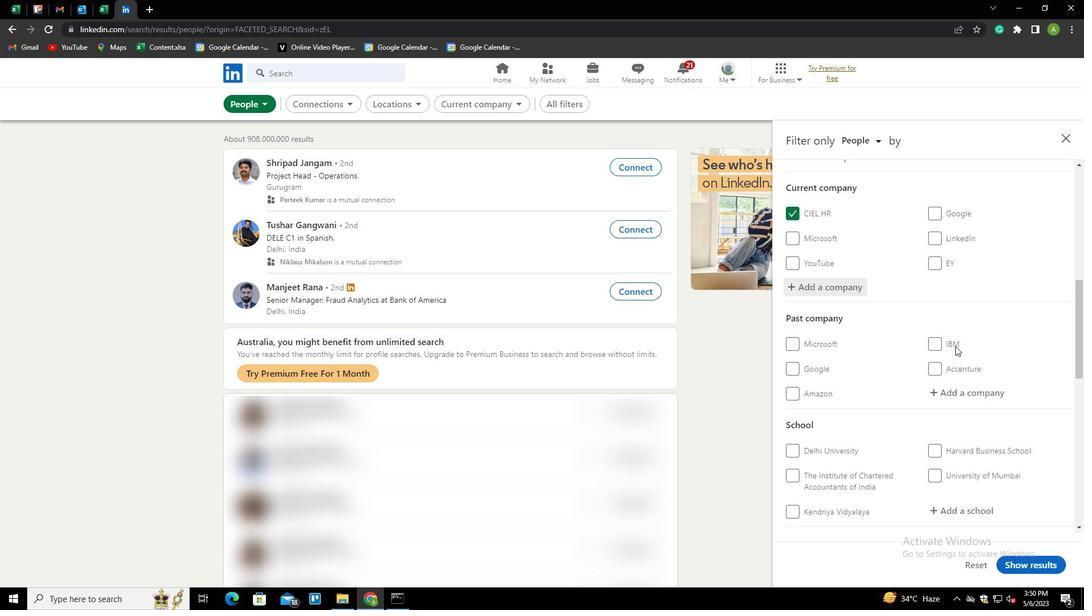 
Action: Mouse moved to (948, 365)
Screenshot: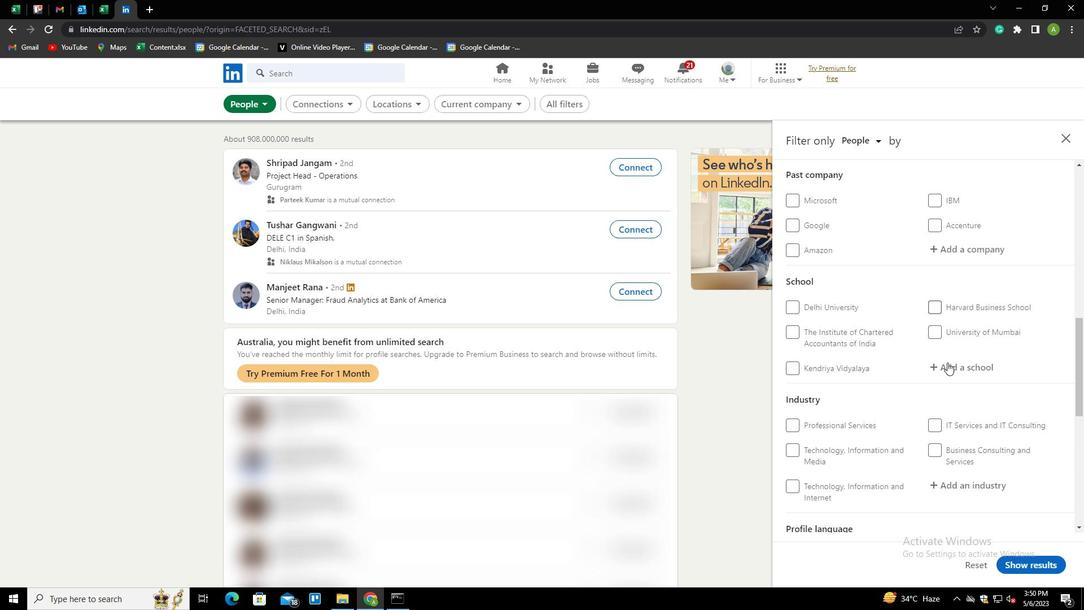 
Action: Mouse pressed left at (948, 365)
Screenshot: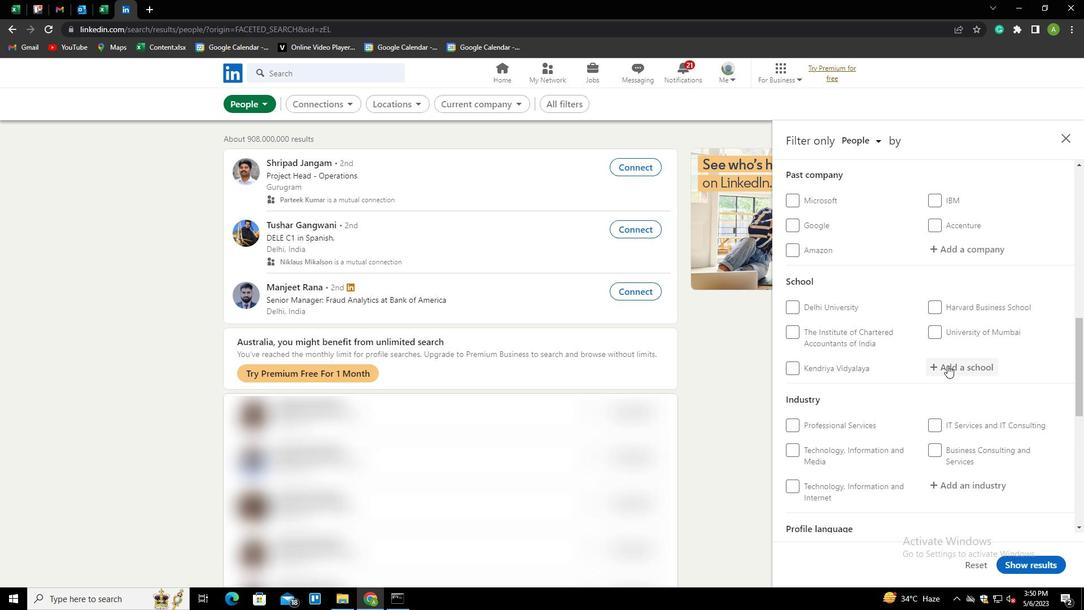 
Action: Mouse moved to (948, 366)
Screenshot: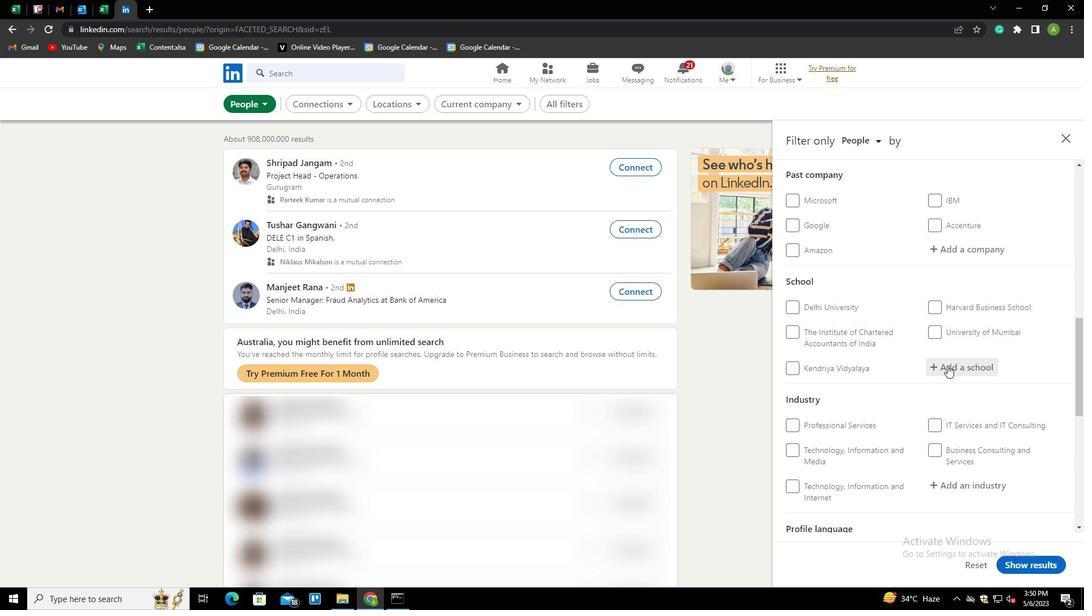 
Action: Key pressed <Key.shift>
Screenshot: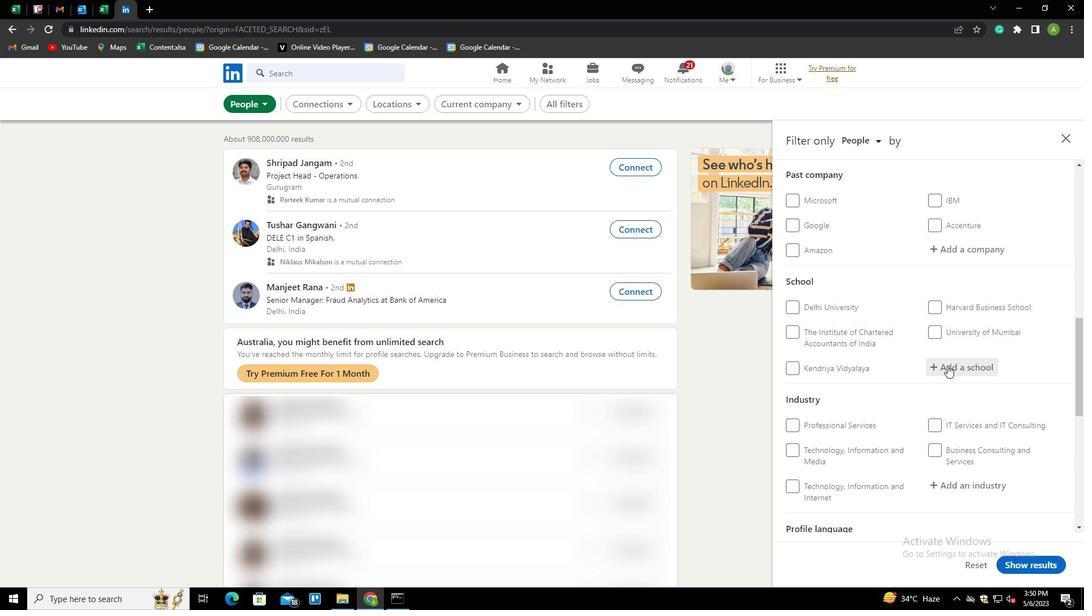 
Action: Mouse moved to (944, 366)
Screenshot: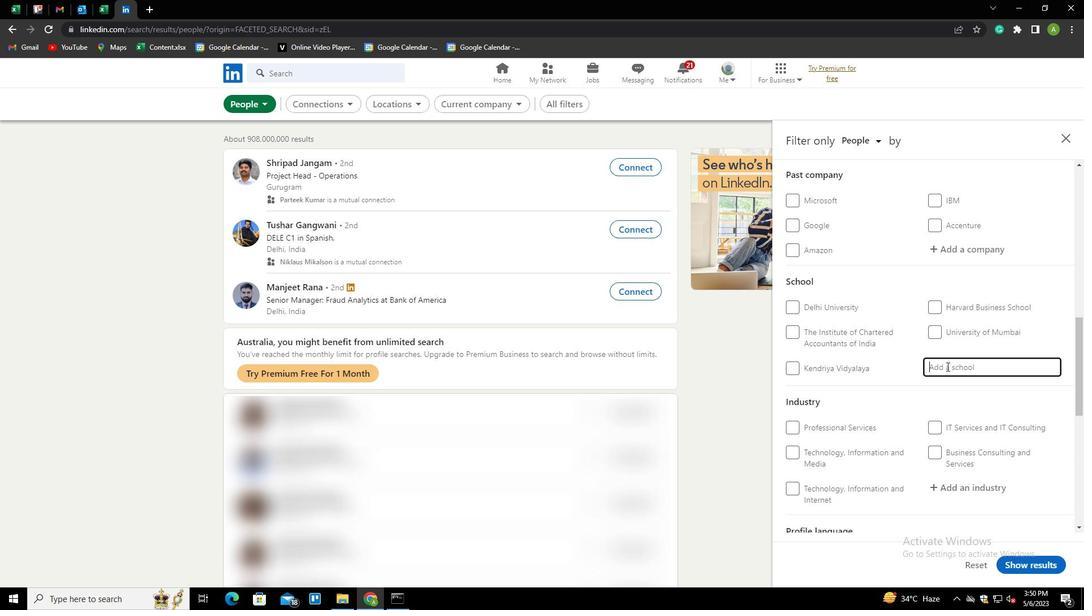 
Action: Key pressed TECHNOLOGY<Key.space><Key.shift>JOBS<Key.down><Key.down><Key.enter>
Screenshot: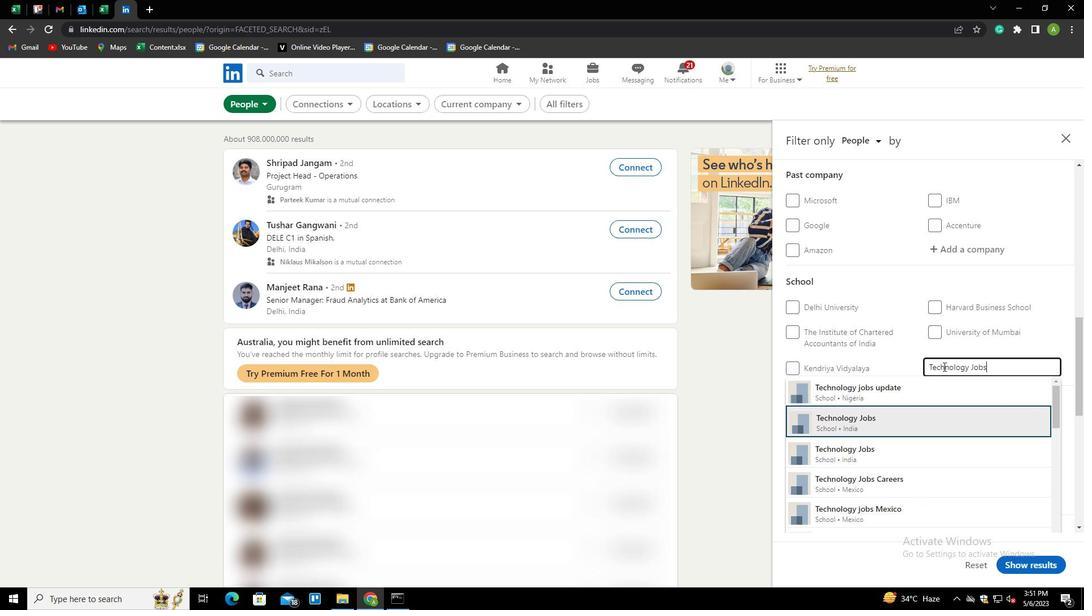 
Action: Mouse scrolled (944, 366) with delta (0, 0)
Screenshot: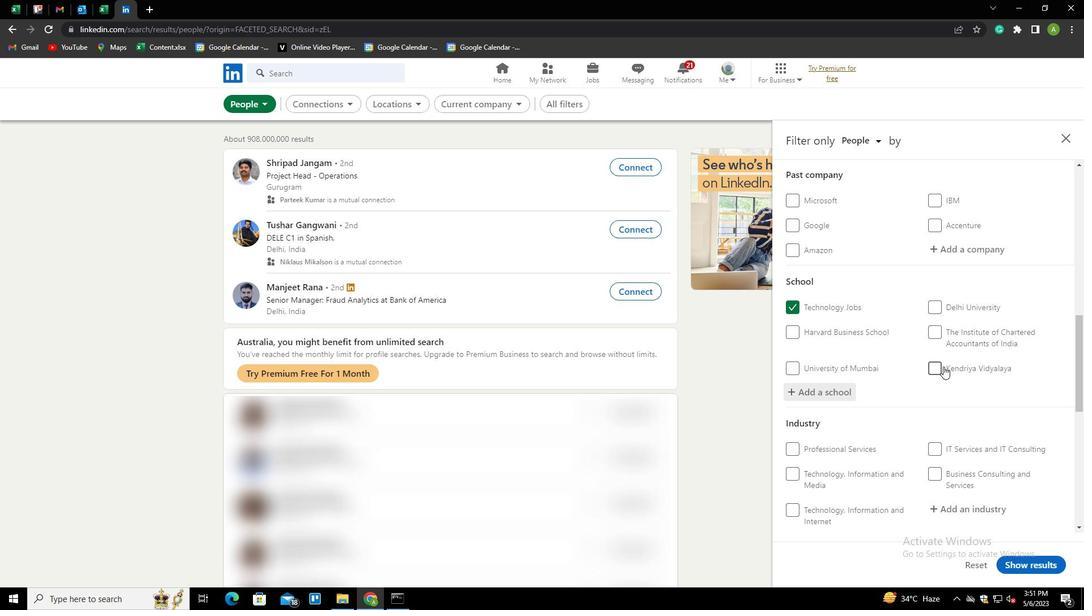 
Action: Mouse moved to (943, 367)
Screenshot: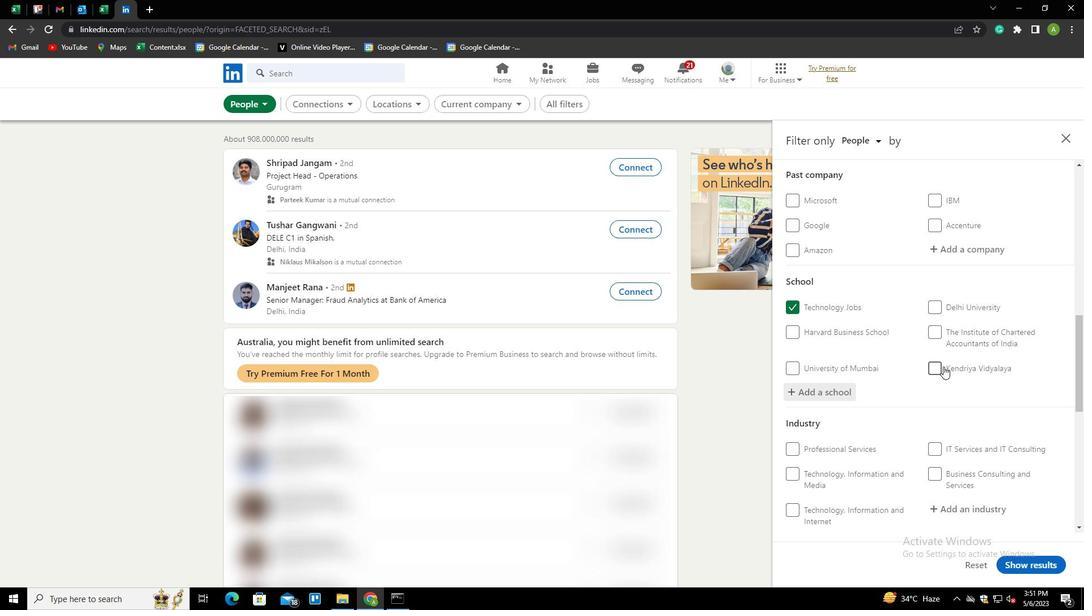 
Action: Mouse scrolled (943, 367) with delta (0, 0)
Screenshot: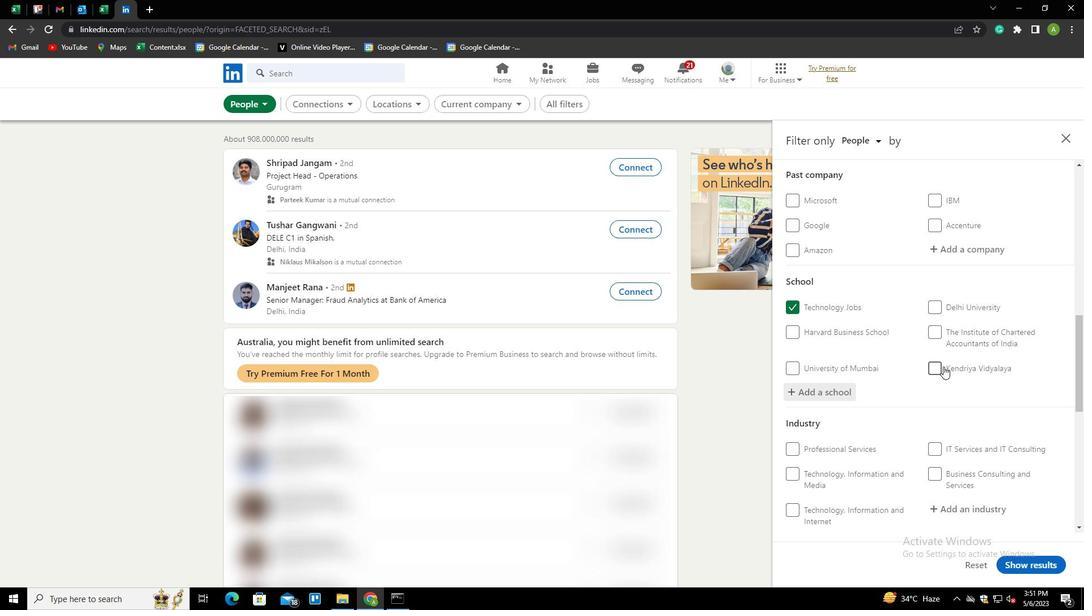 
Action: Mouse scrolled (943, 367) with delta (0, 0)
Screenshot: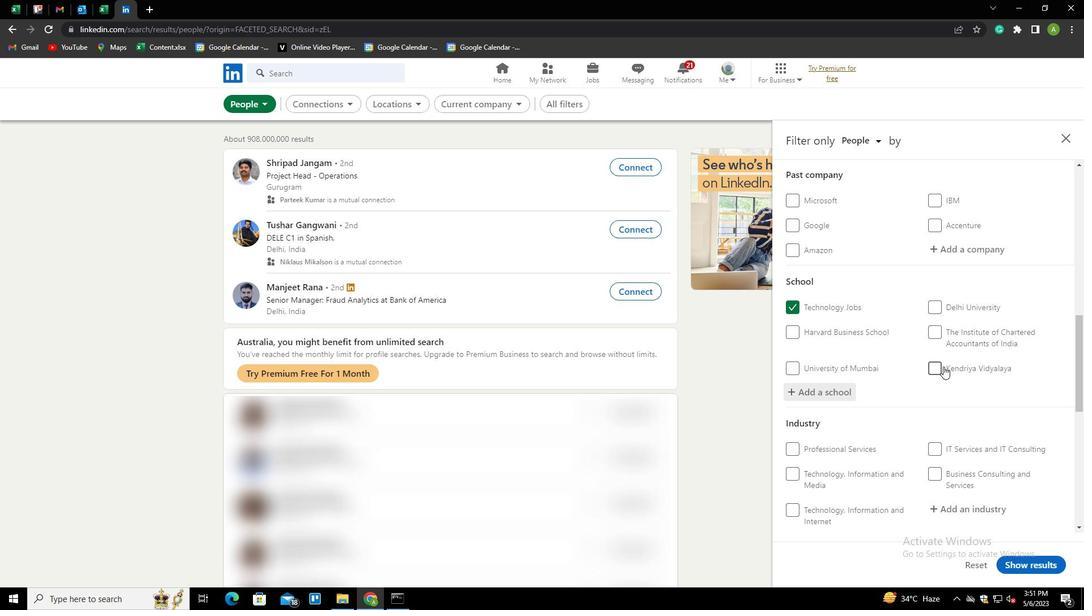 
Action: Mouse scrolled (943, 367) with delta (0, 0)
Screenshot: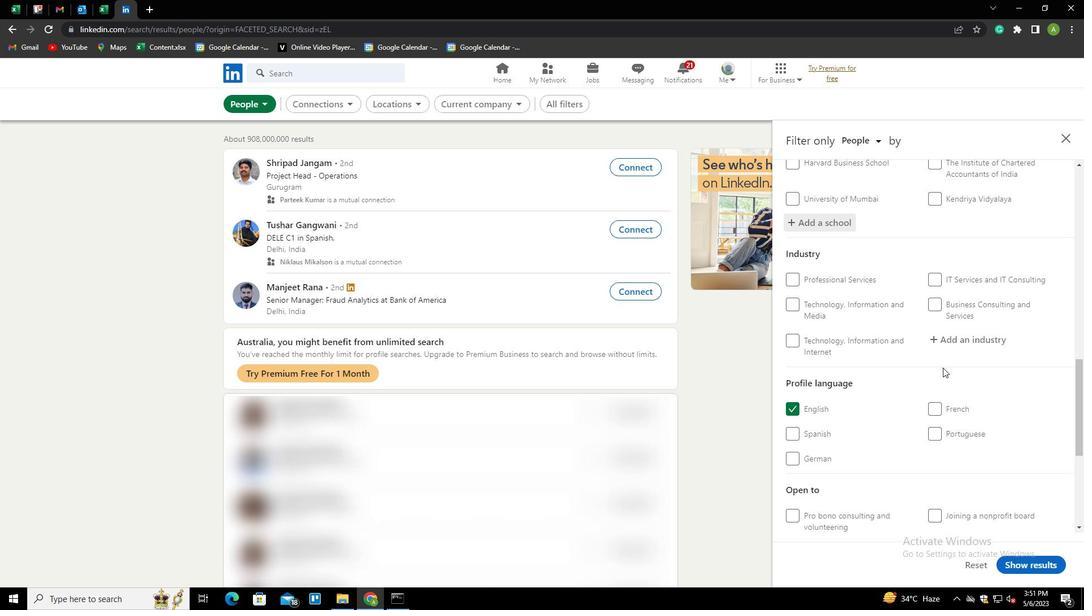 
Action: Mouse moved to (941, 286)
Screenshot: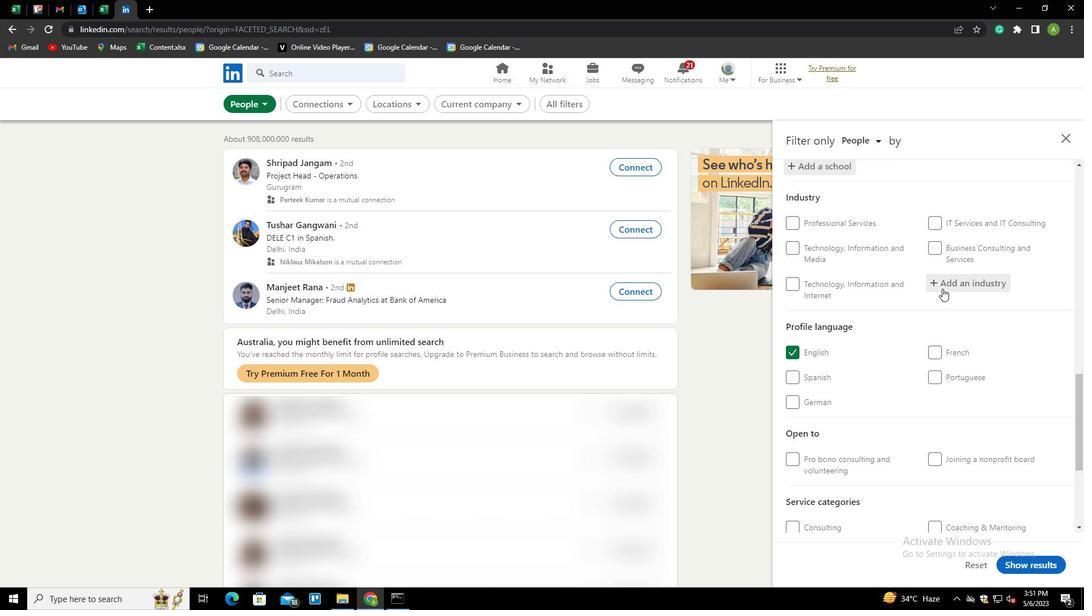 
Action: Mouse pressed left at (941, 286)
Screenshot: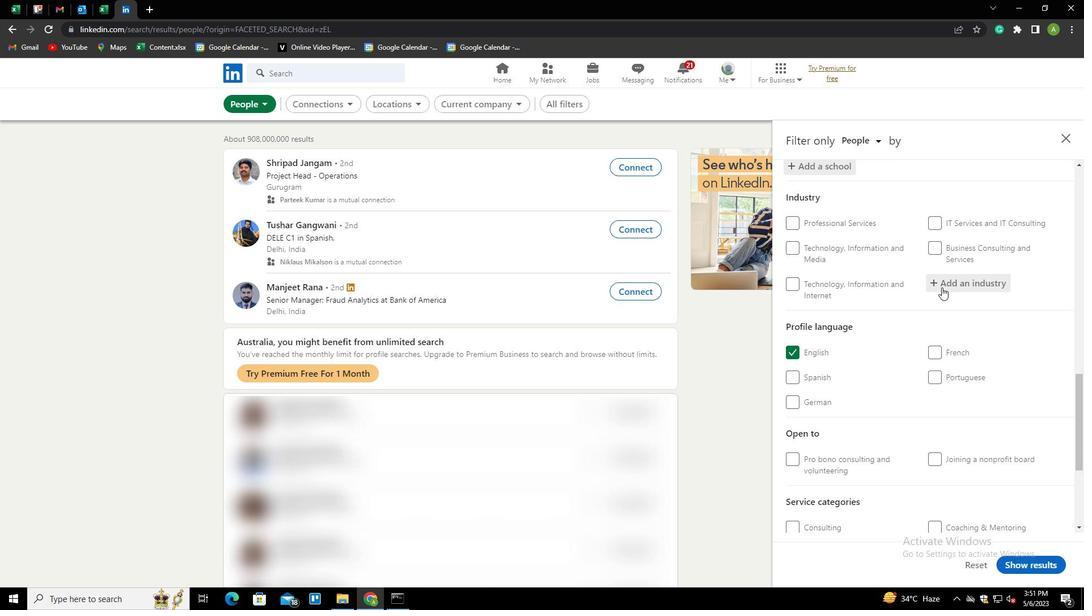 
Action: Key pressed <Key.shift><Key.shift><Key.shift><Key.shift><Key.shift><Key.shift><Key.shift><Key.shift><Key.shift><Key.shift><Key.shift><Key.shift><Key.shift><Key.shift><Key.shift><Key.shift><Key.shift><Key.shift><Key.shift><Key.shift><Key.shift><Key.shift><Key.shift><Key.shift><Key.shift><Key.shift><Key.shift><Key.shift><Key.shift><Key.shift><Key.shift><Key.shift><Key.shift><Key.shift><Key.shift><Key.shift><Key.shift><Key.shift><Key.shift><Key.shift><Key.shift><Key.shift><Key.shift><Key.shift><Key.shift><Key.shift><Key.shift><Key.shift><Key.shift>COMMERCIAL<Key.space>AND<Key.space><Key.shift>SER<Key.down><Key.enter>
Screenshot: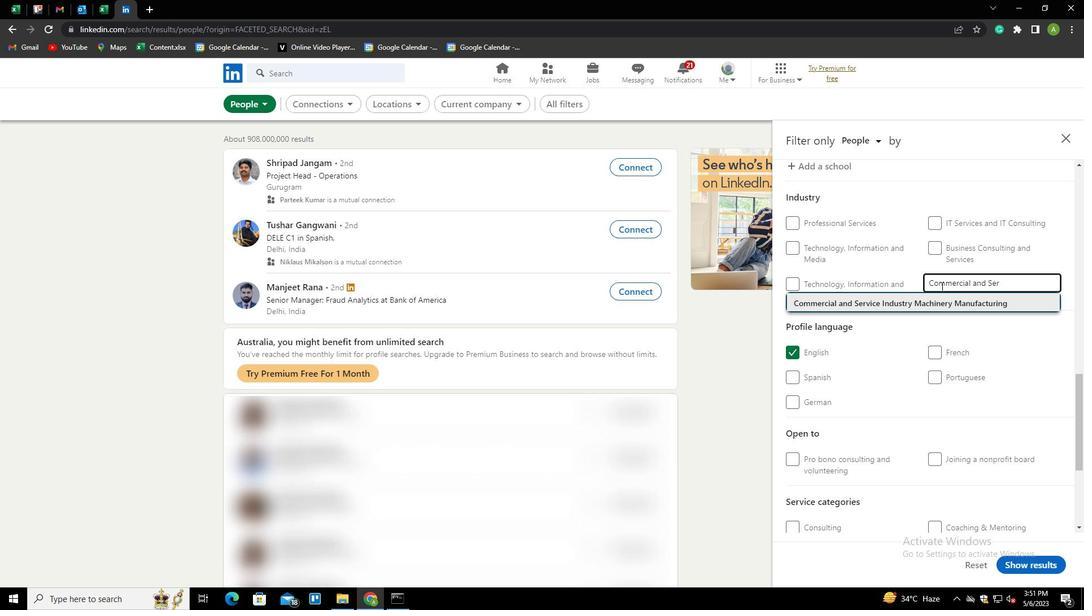 
Action: Mouse moved to (952, 278)
Screenshot: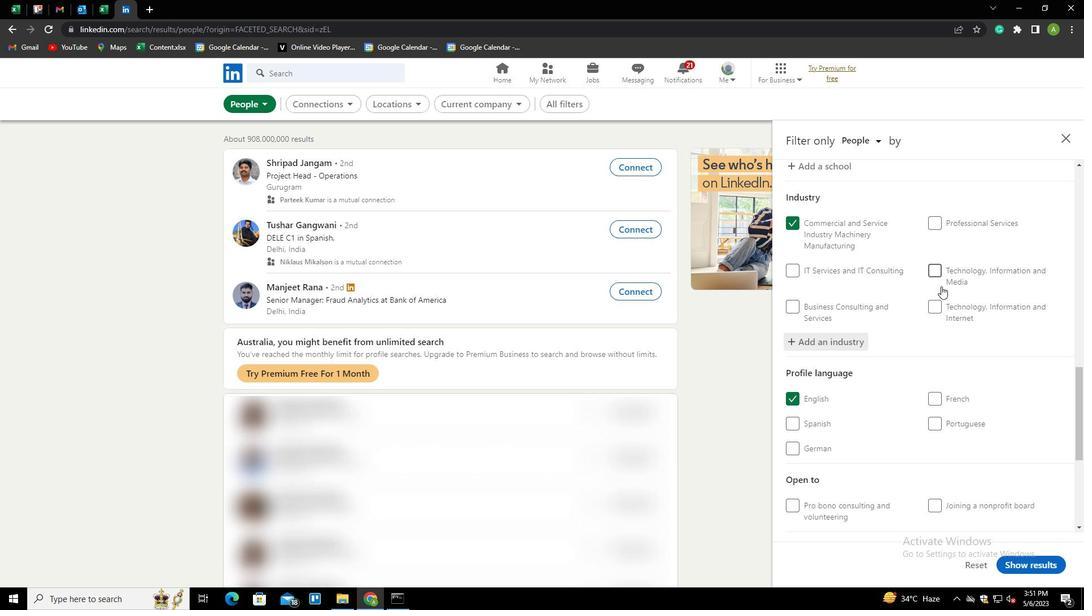 
Action: Mouse scrolled (952, 277) with delta (0, 0)
Screenshot: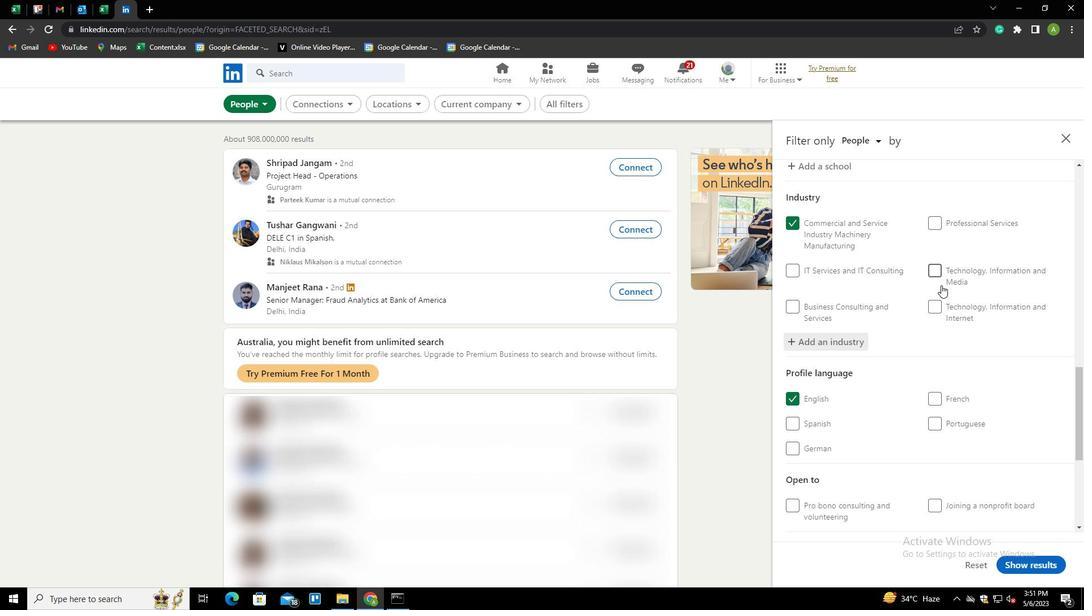 
Action: Mouse scrolled (952, 277) with delta (0, 0)
Screenshot: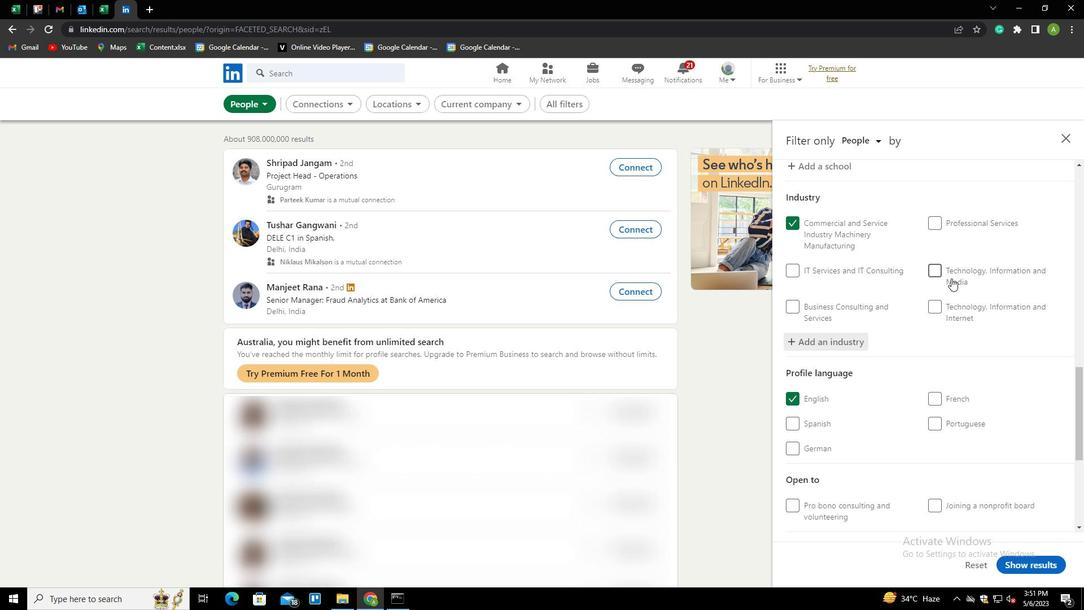 
Action: Mouse scrolled (952, 277) with delta (0, 0)
Screenshot: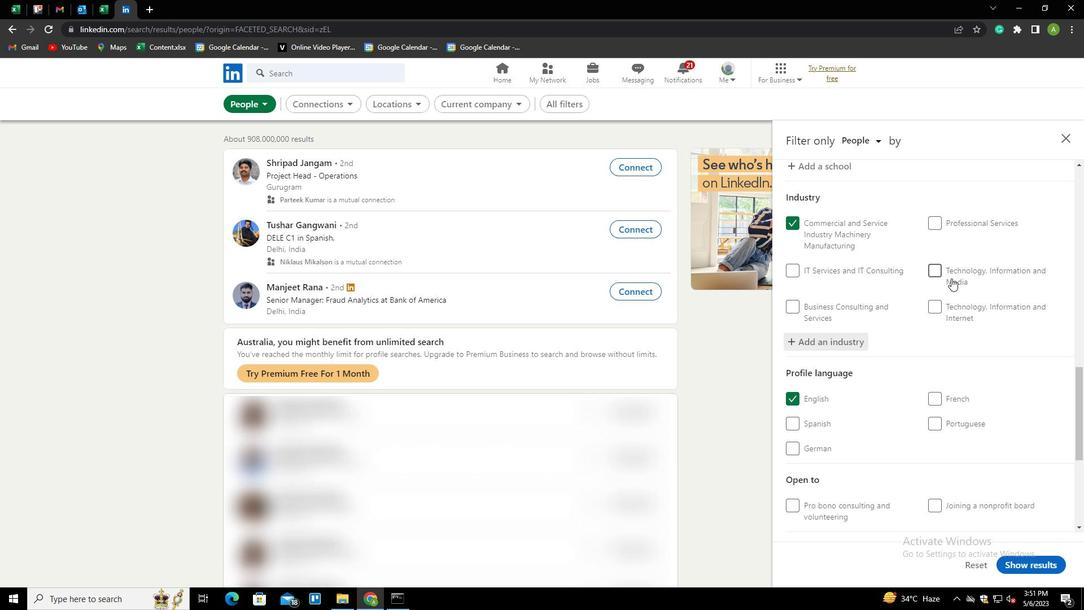 
Action: Mouse scrolled (952, 277) with delta (0, 0)
Screenshot: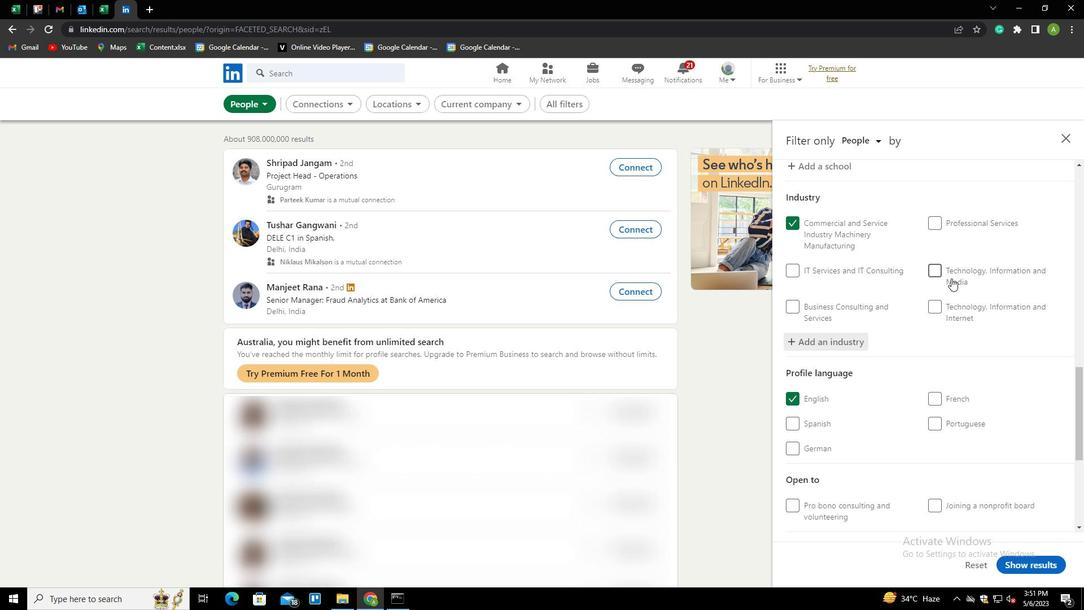 
Action: Mouse scrolled (952, 277) with delta (0, 0)
Screenshot: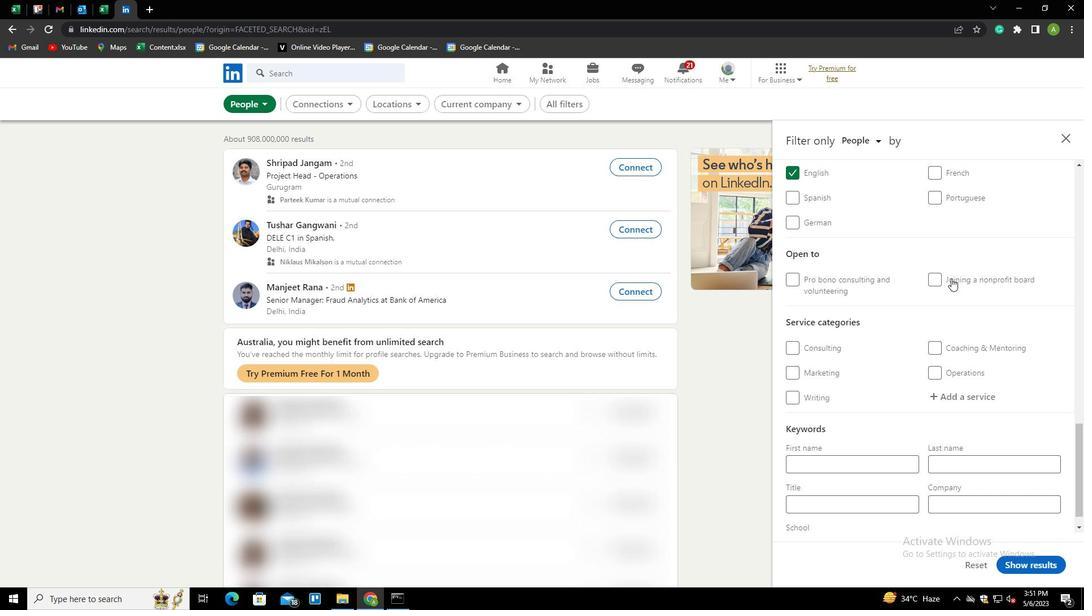 
Action: Mouse scrolled (952, 277) with delta (0, 0)
Screenshot: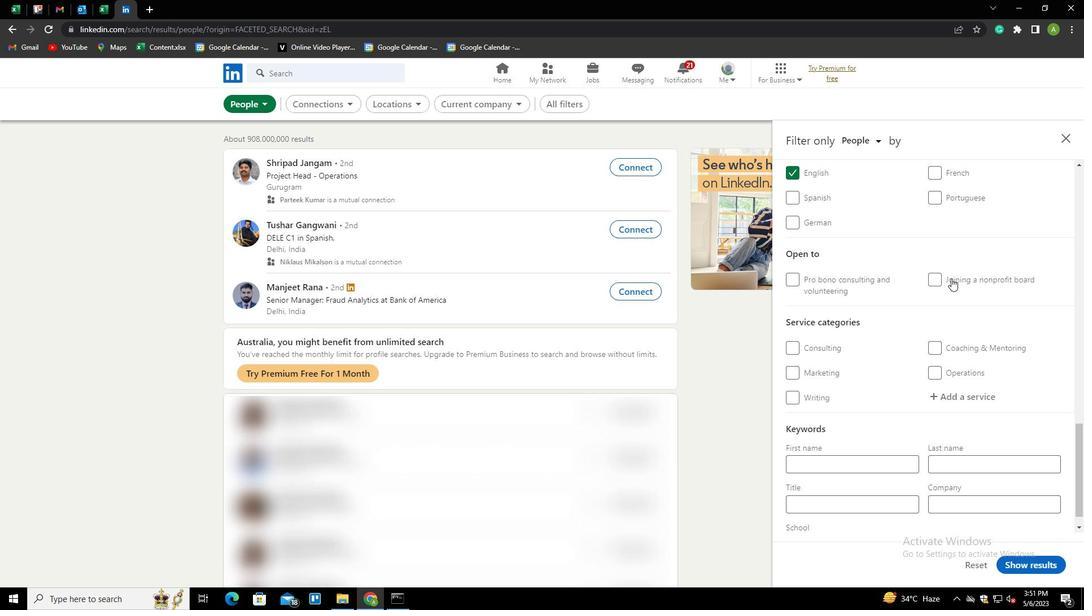
Action: Mouse moved to (948, 376)
Screenshot: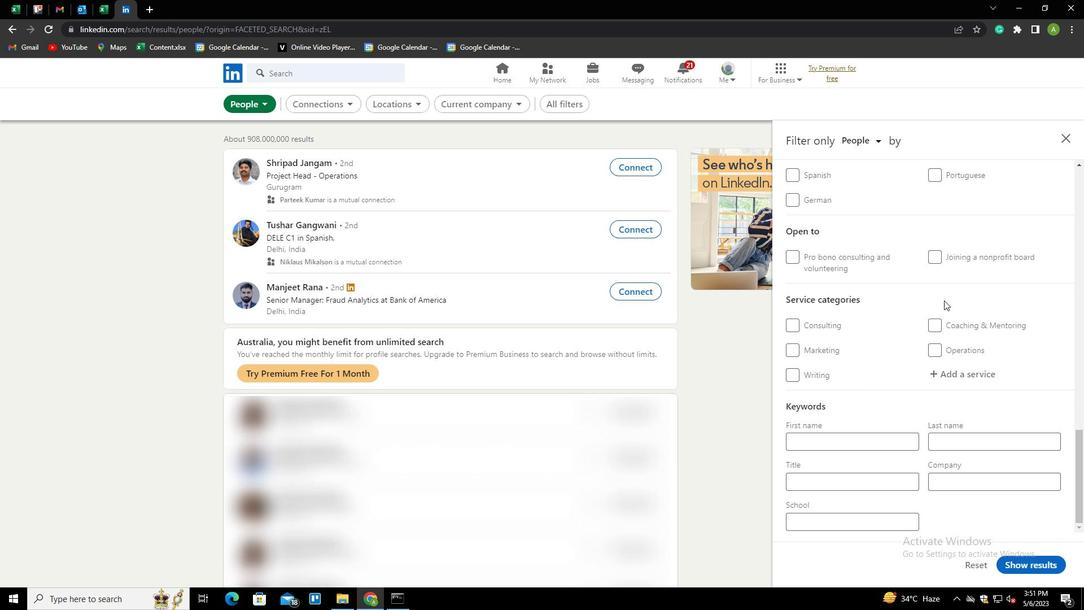 
Action: Mouse pressed left at (948, 376)
Screenshot: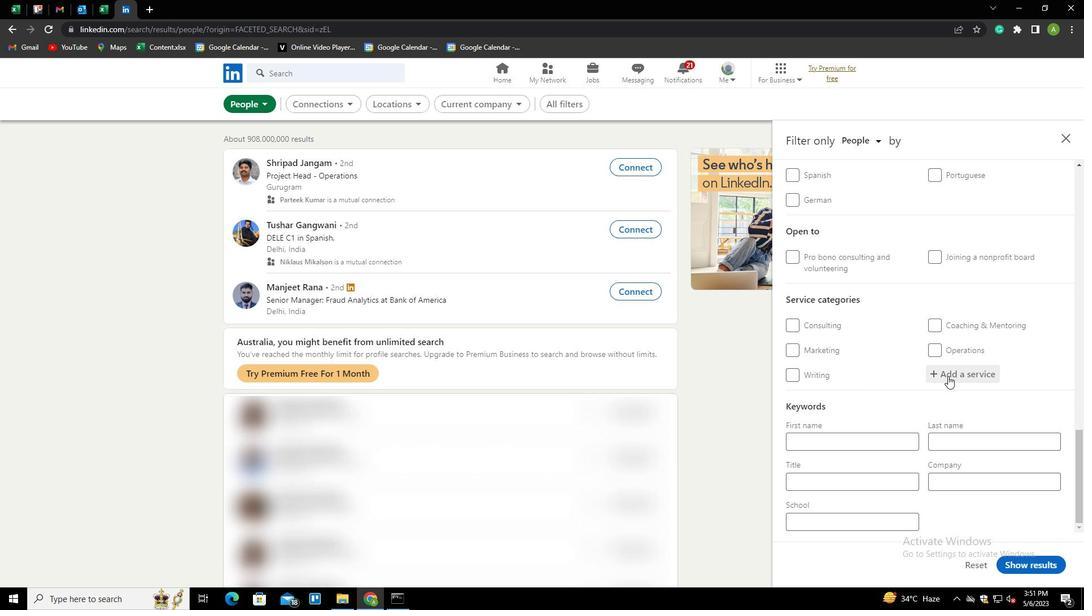 
Action: Key pressed <Key.shift><Key.shift><Key.shift><Key.shift><Key.shift><Key.shift><Key.shift><Key.shift><Key.shift><Key.shift><Key.shift><Key.shift><Key.shift><Key.shift><Key.shift><Key.shift><Key.shift><Key.shift><Key.shift>MARKET<Key.space><Key.shift>RESEARCH<Key.down><Key.enter>
Screenshot: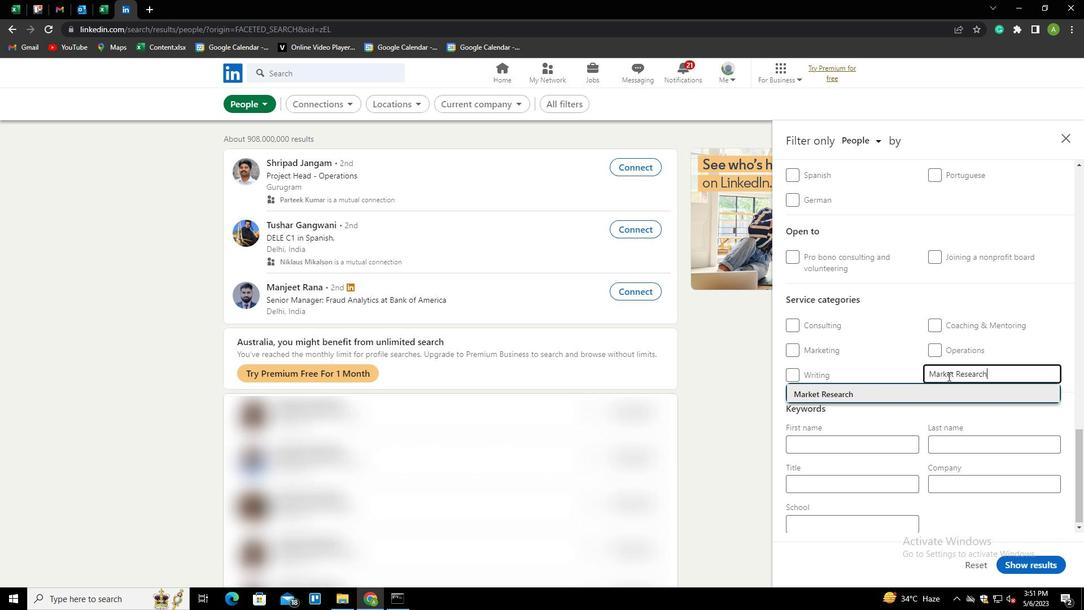 
Action: Mouse moved to (1022, 367)
Screenshot: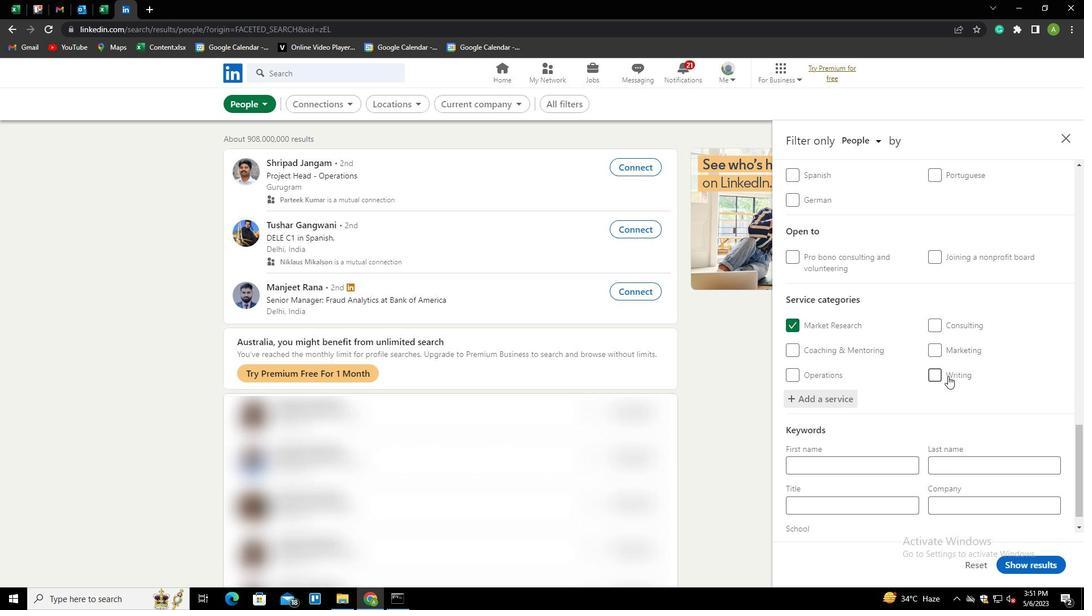 
Action: Mouse scrolled (1022, 367) with delta (0, 0)
Screenshot: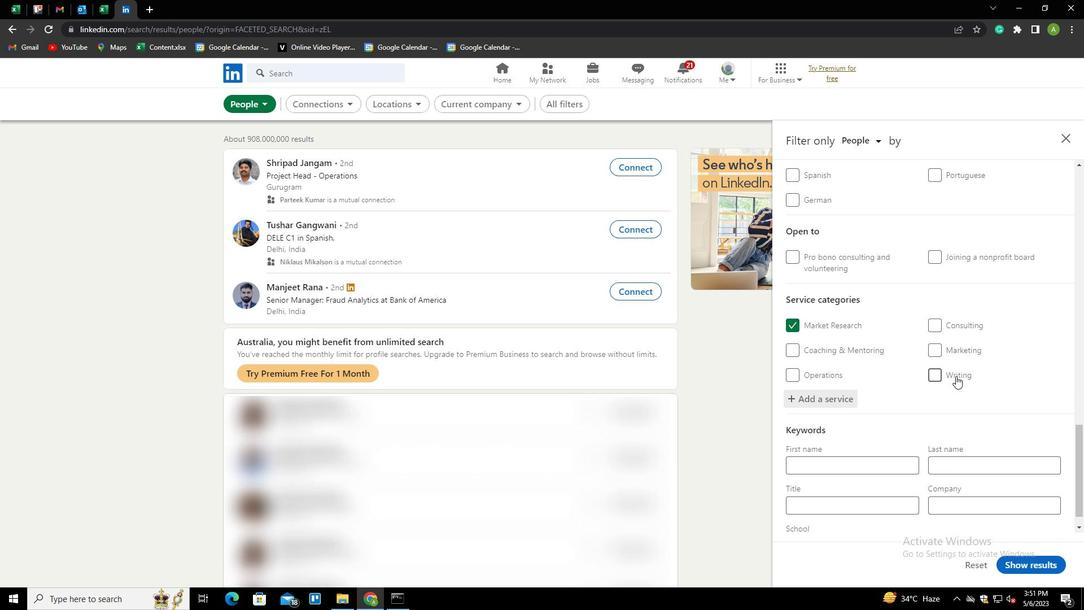 
Action: Mouse moved to (1022, 367)
Screenshot: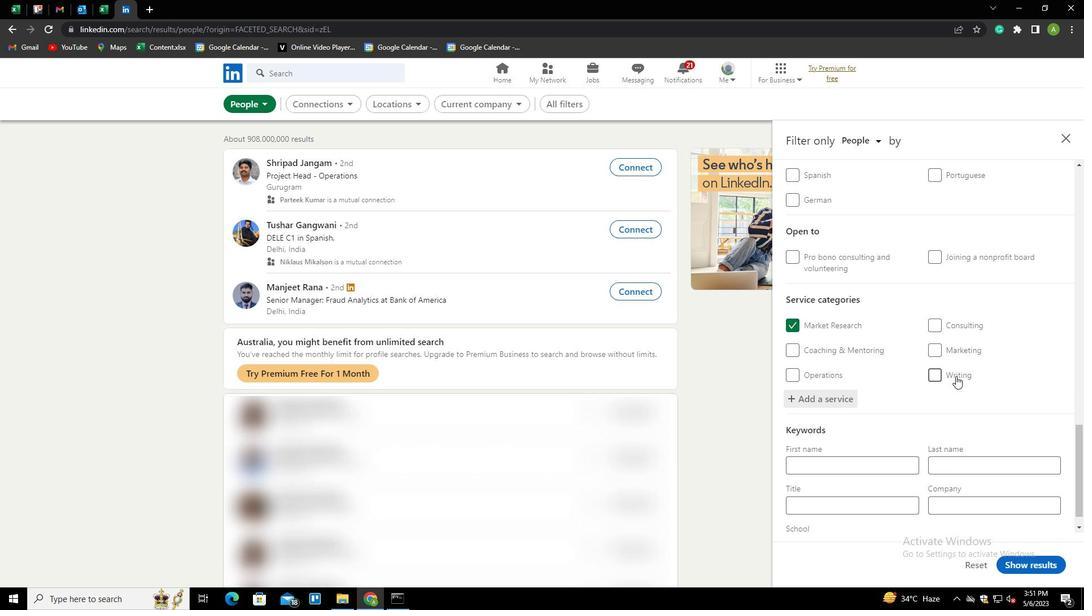 
Action: Mouse scrolled (1022, 367) with delta (0, 0)
Screenshot: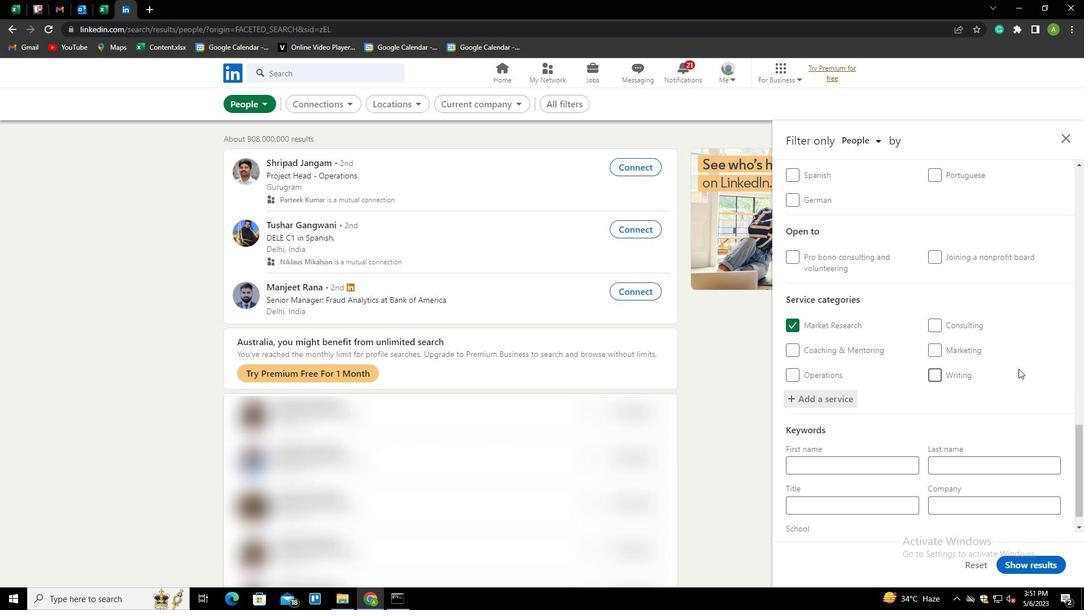 
Action: Mouse scrolled (1022, 367) with delta (0, 0)
Screenshot: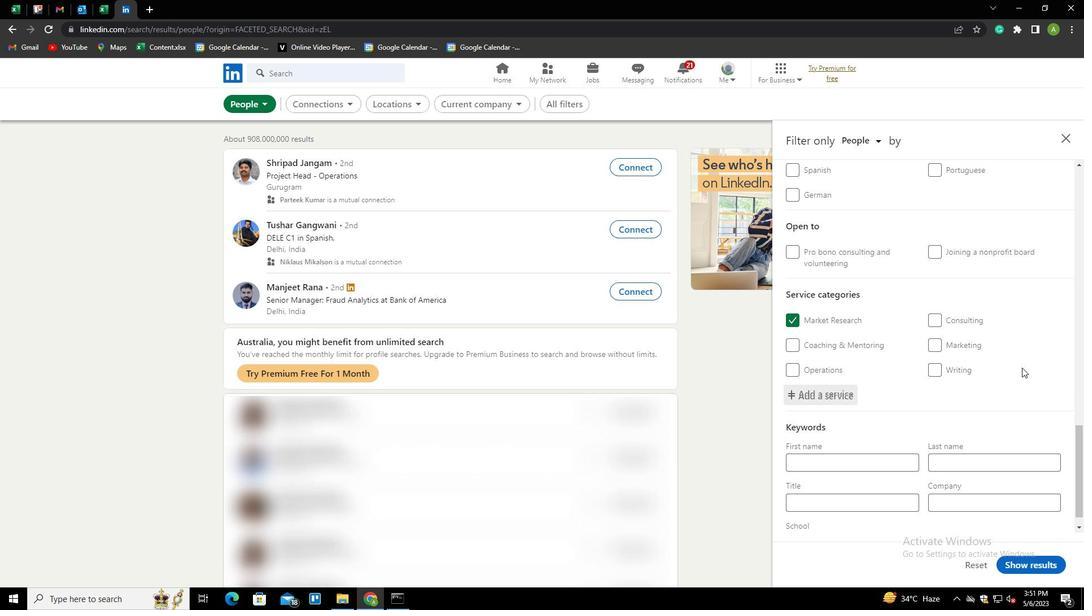 
Action: Mouse moved to (1023, 368)
Screenshot: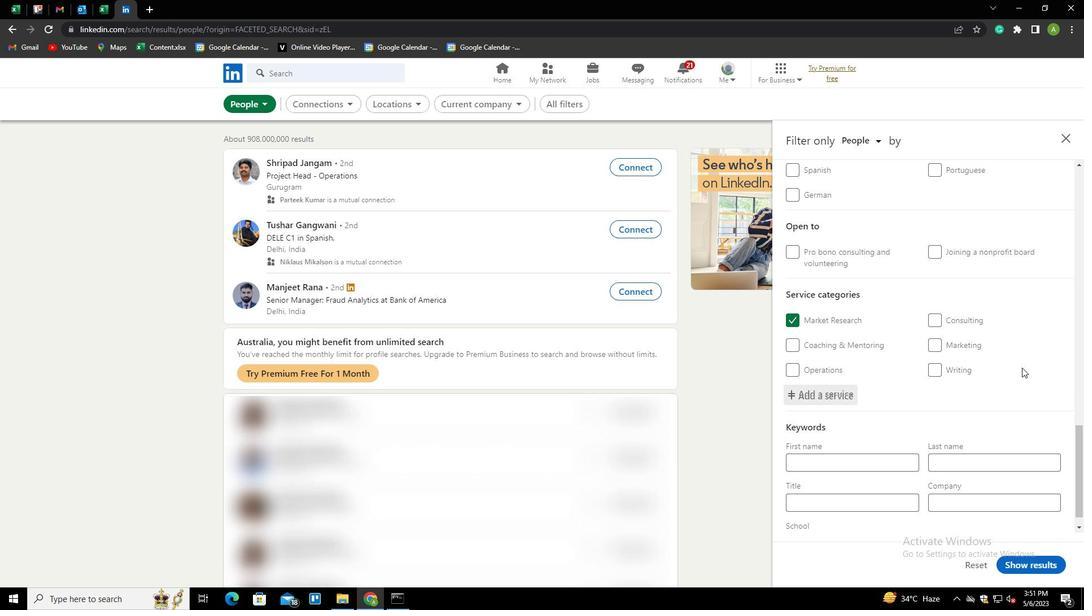 
Action: Mouse scrolled (1023, 368) with delta (0, 0)
Screenshot: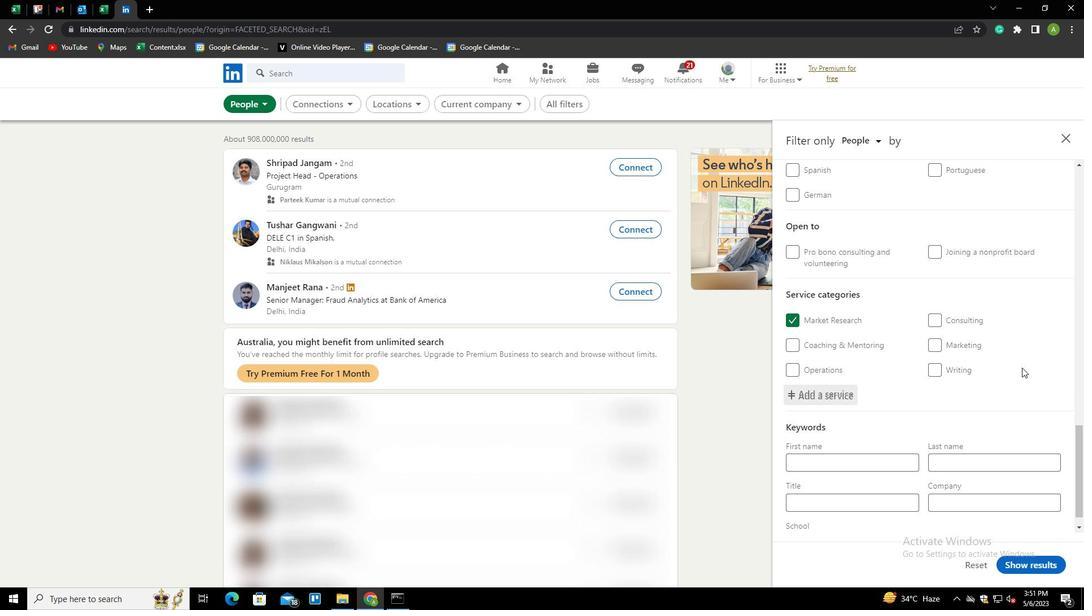 
Action: Mouse scrolled (1023, 368) with delta (0, 0)
Screenshot: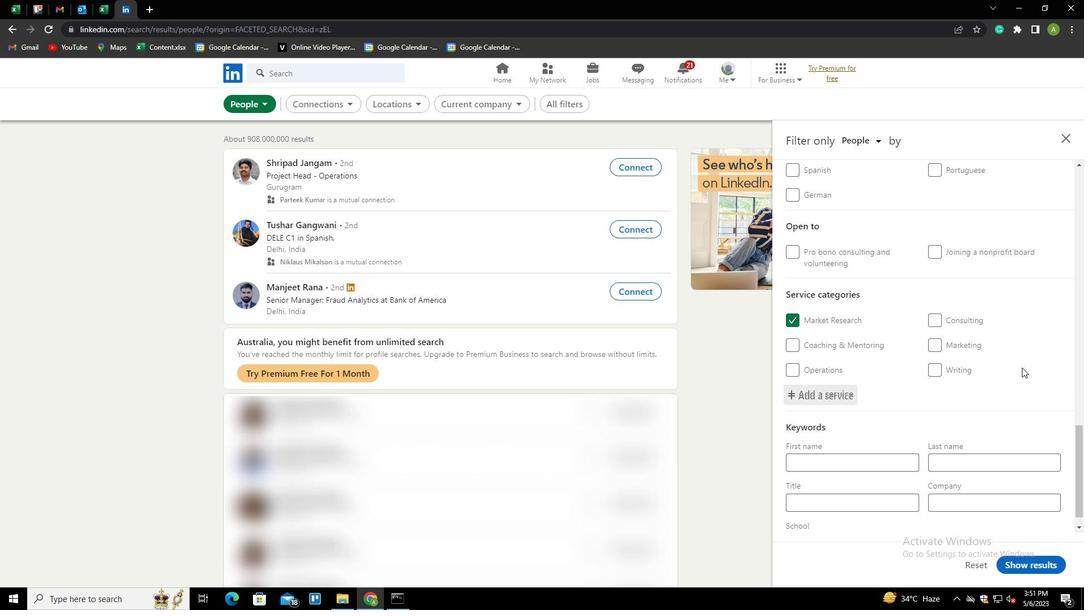 
Action: Mouse moved to (874, 489)
Screenshot: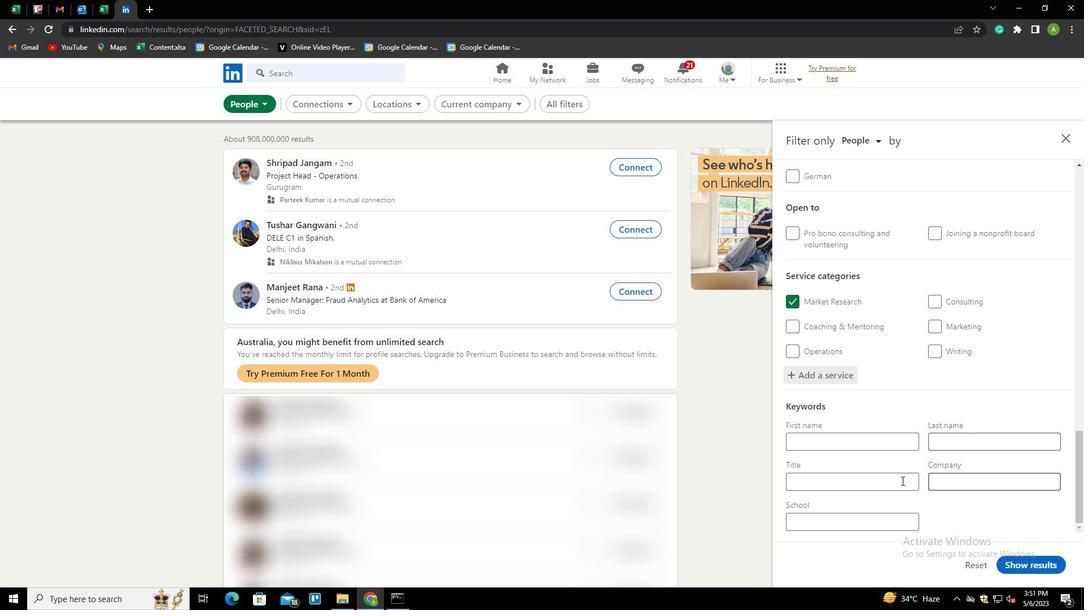 
Action: Mouse pressed left at (874, 489)
Screenshot: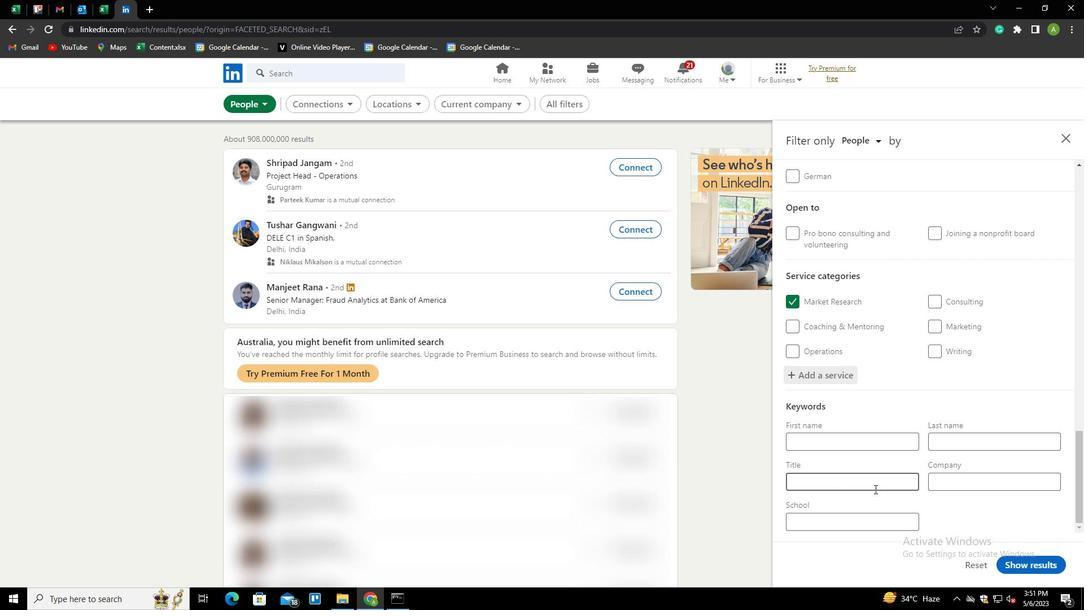 
Action: Key pressed <Key.shift>
Screenshot: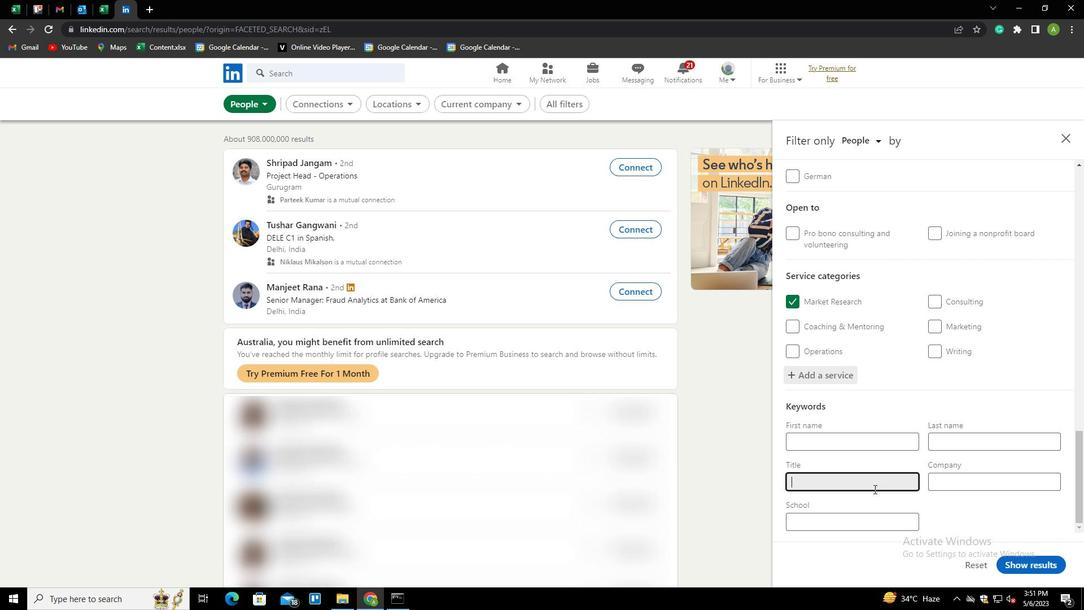 
Action: Mouse moved to (874, 489)
Screenshot: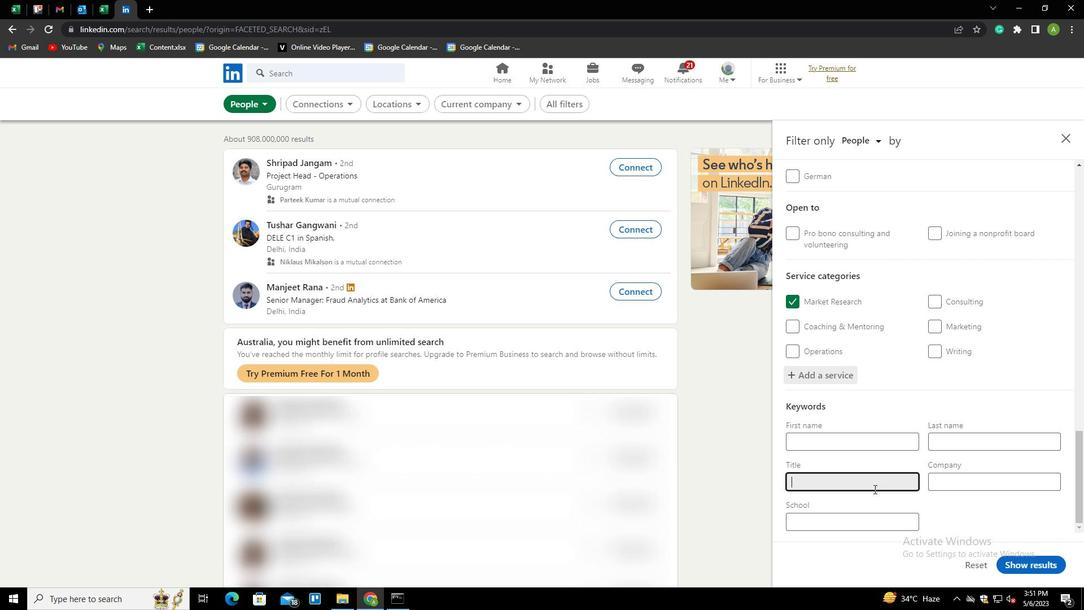 
Action: Key pressed CUSTOMER<Key.space><Key.shift>SERVICES
Screenshot: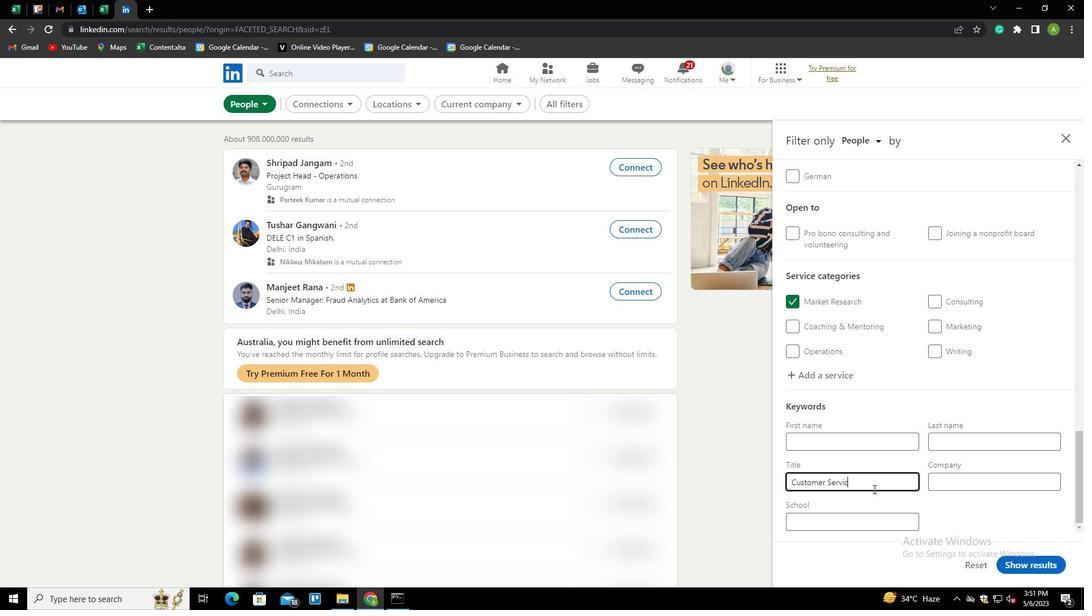 
Action: Mouse moved to (992, 523)
Screenshot: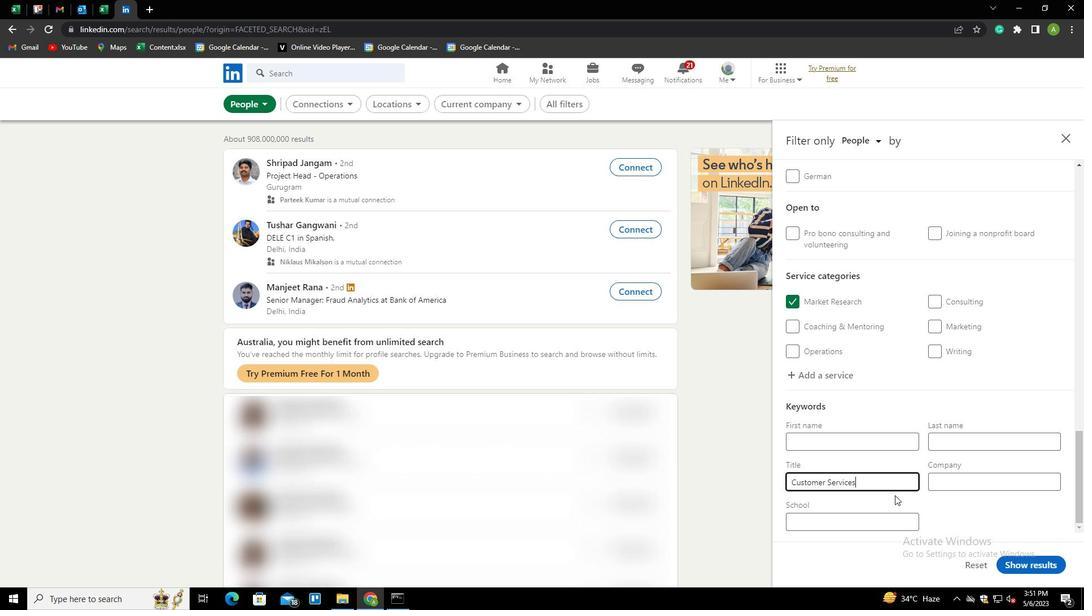 
Action: Mouse pressed left at (992, 523)
Screenshot: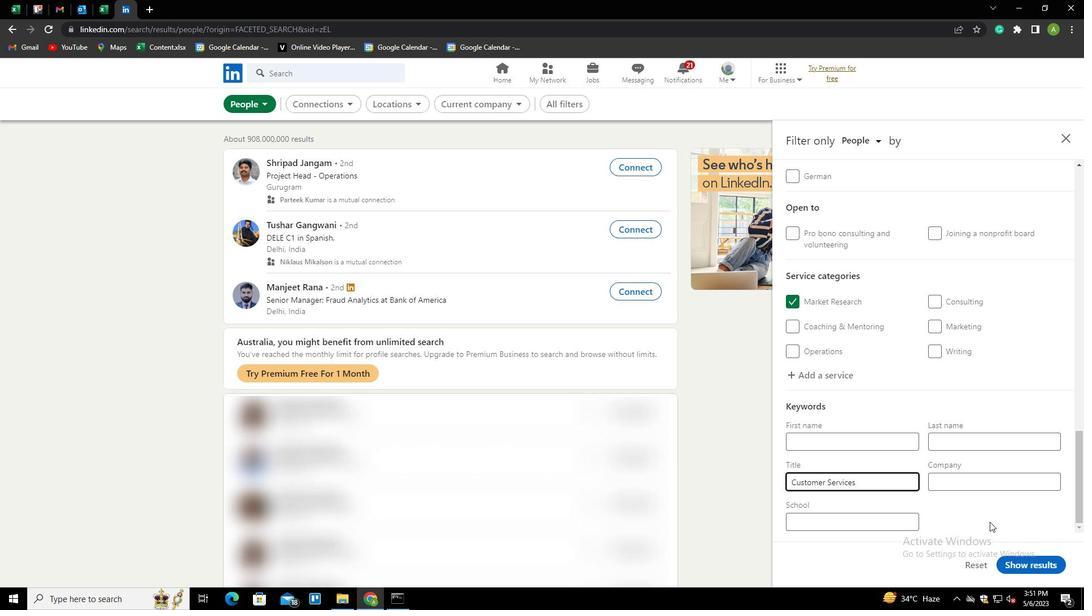 
Action: Mouse moved to (900, 487)
Screenshot: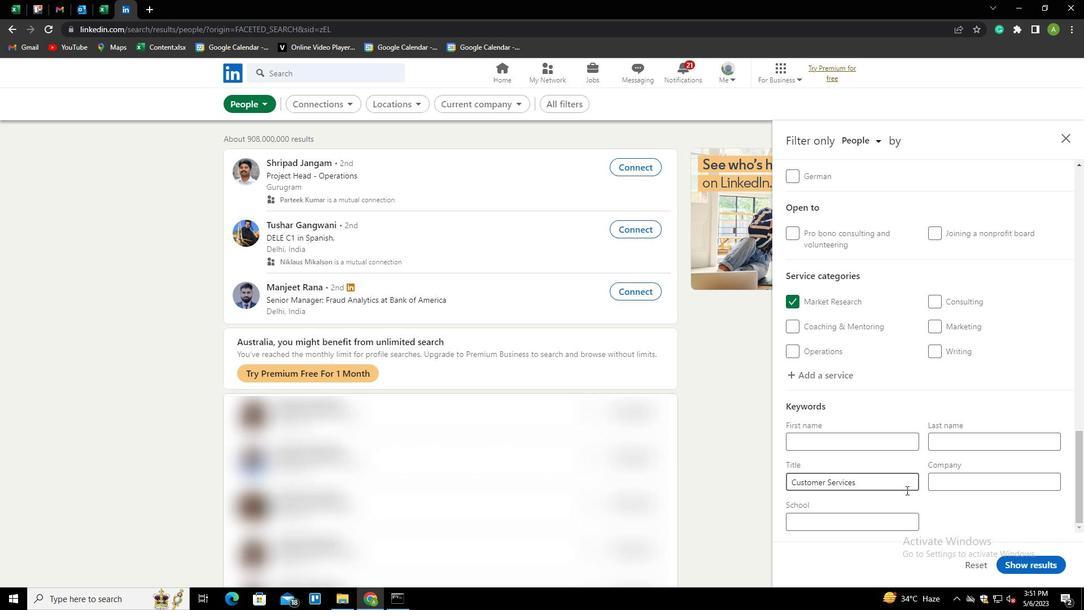 
Action: Mouse pressed left at (900, 487)
Screenshot: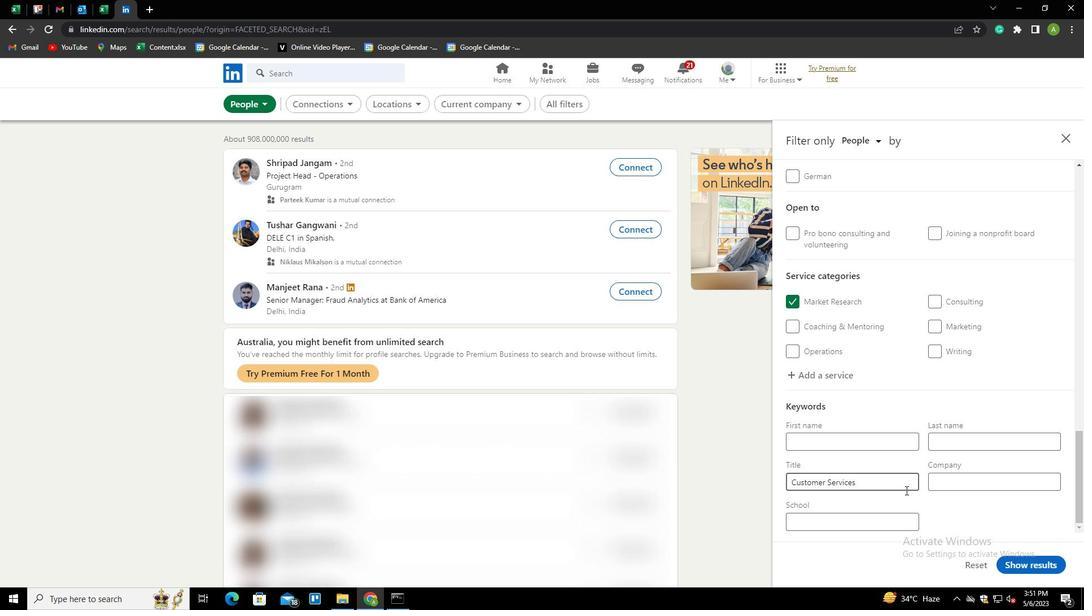 
Action: Key pressed <Key.space><Key.shift>MANAGER
Screenshot: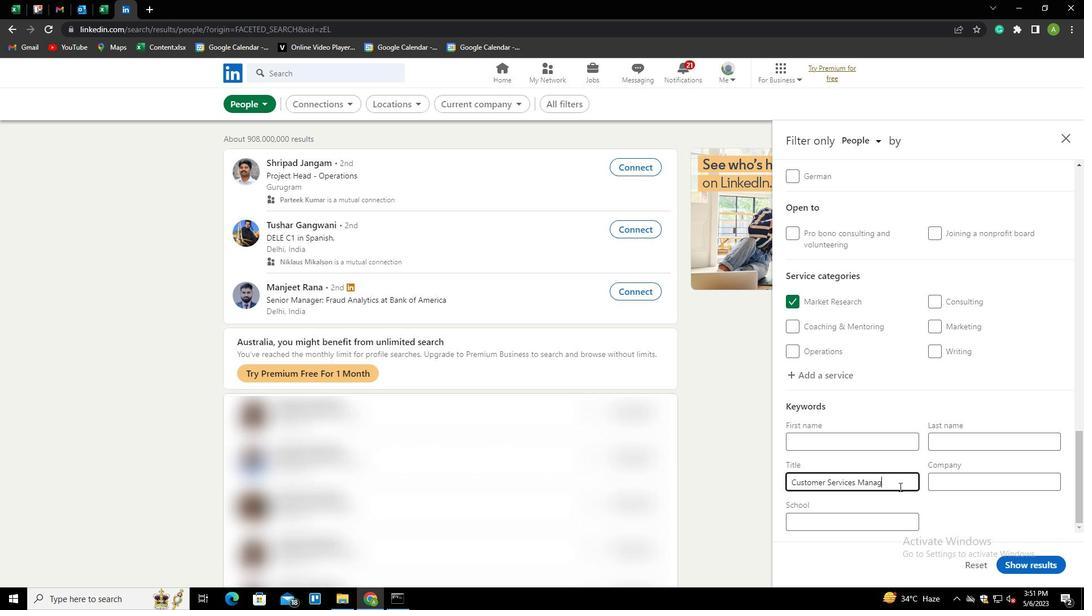 
Action: Mouse moved to (944, 511)
Screenshot: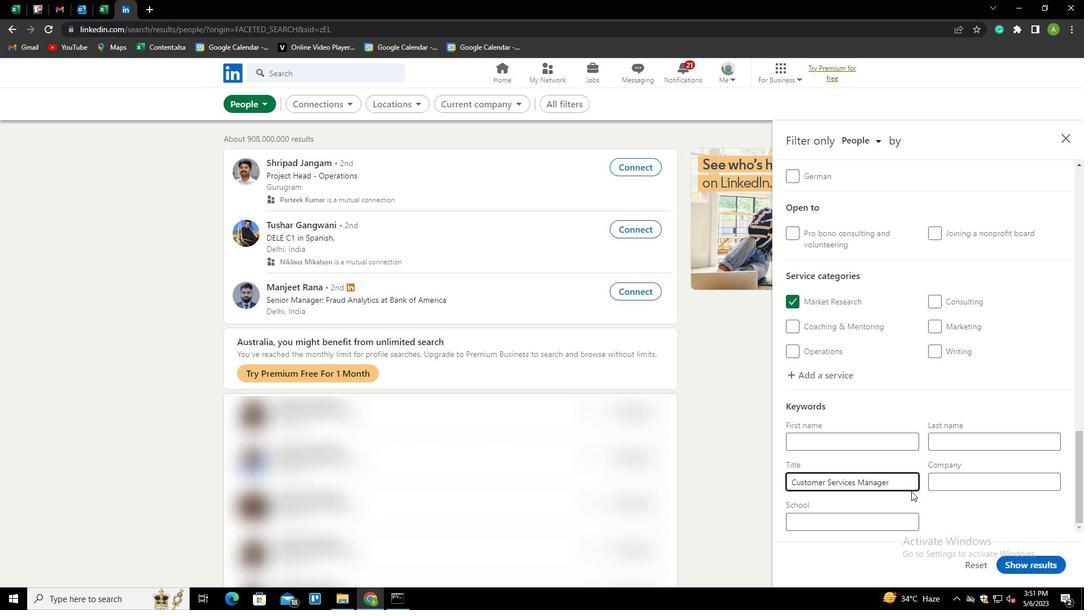 
Action: Mouse pressed left at (944, 511)
Screenshot: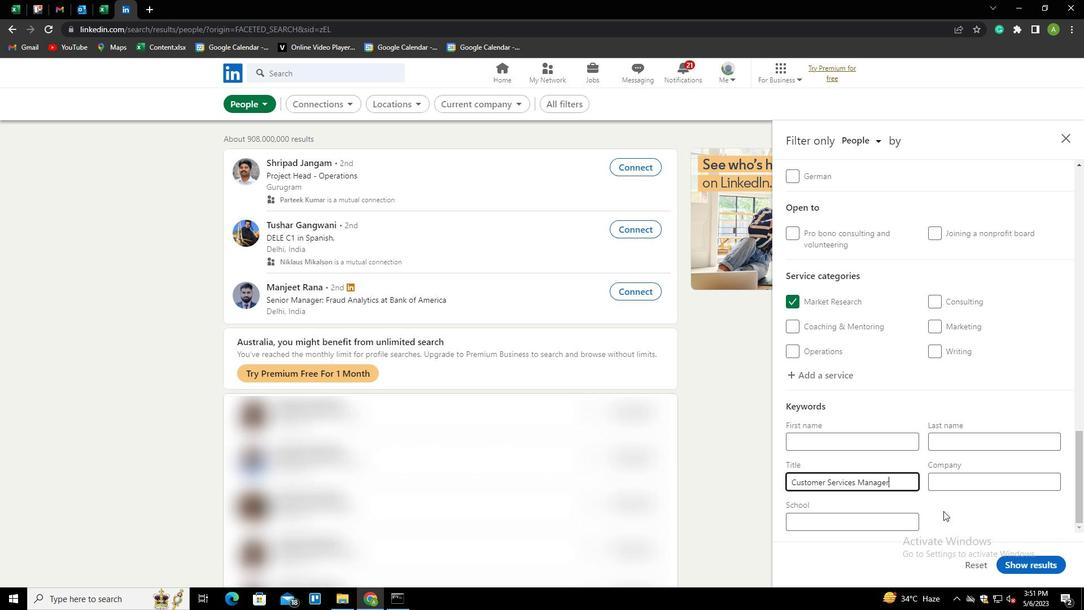 
Action: Mouse moved to (1028, 562)
Screenshot: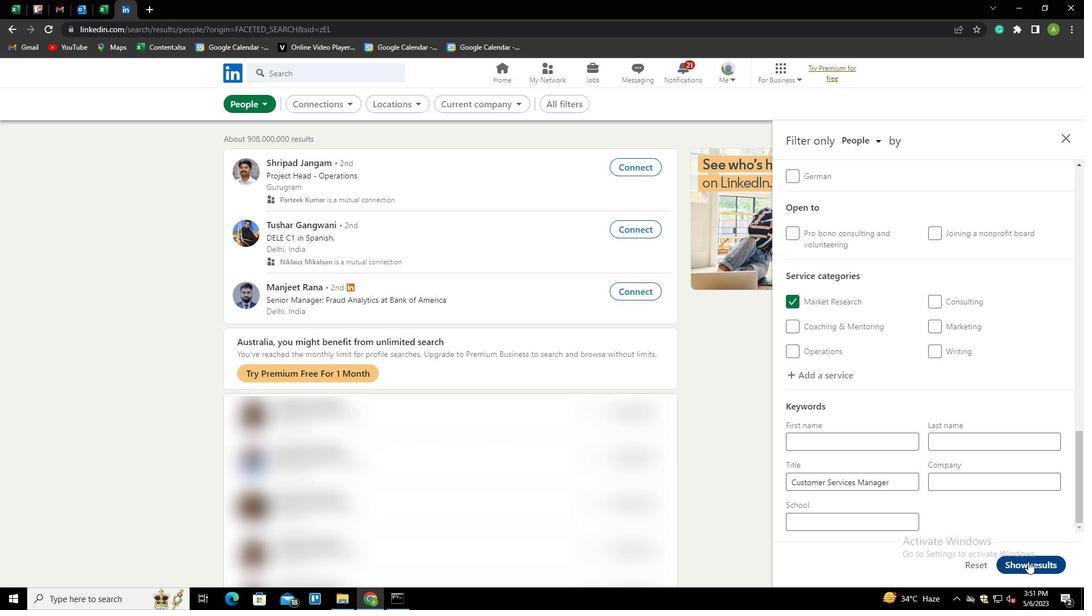 
Action: Mouse pressed left at (1028, 562)
Screenshot: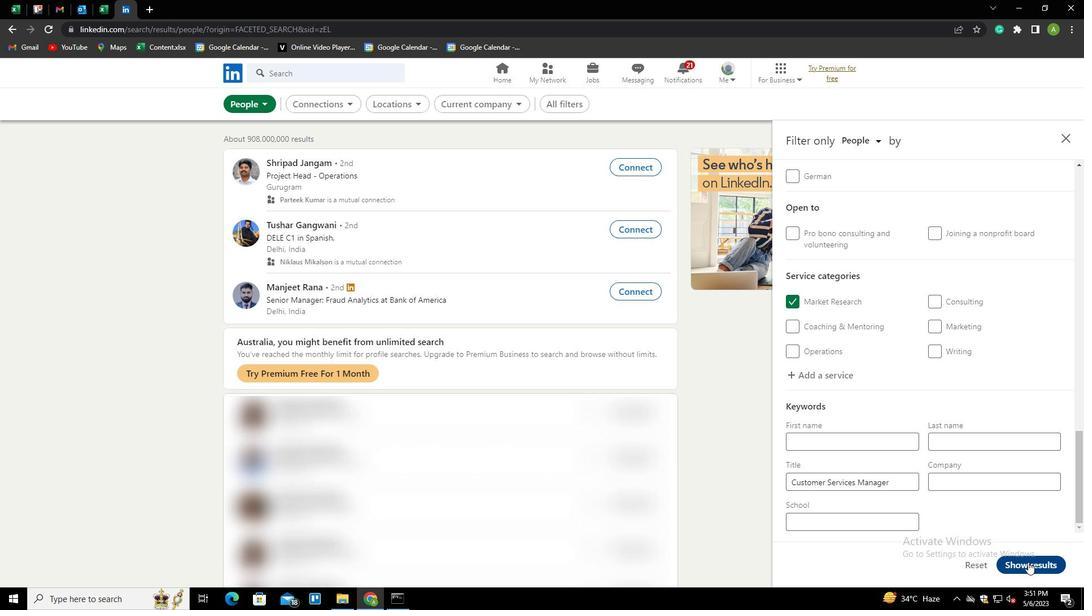 
Action: Mouse moved to (1034, 559)
Screenshot: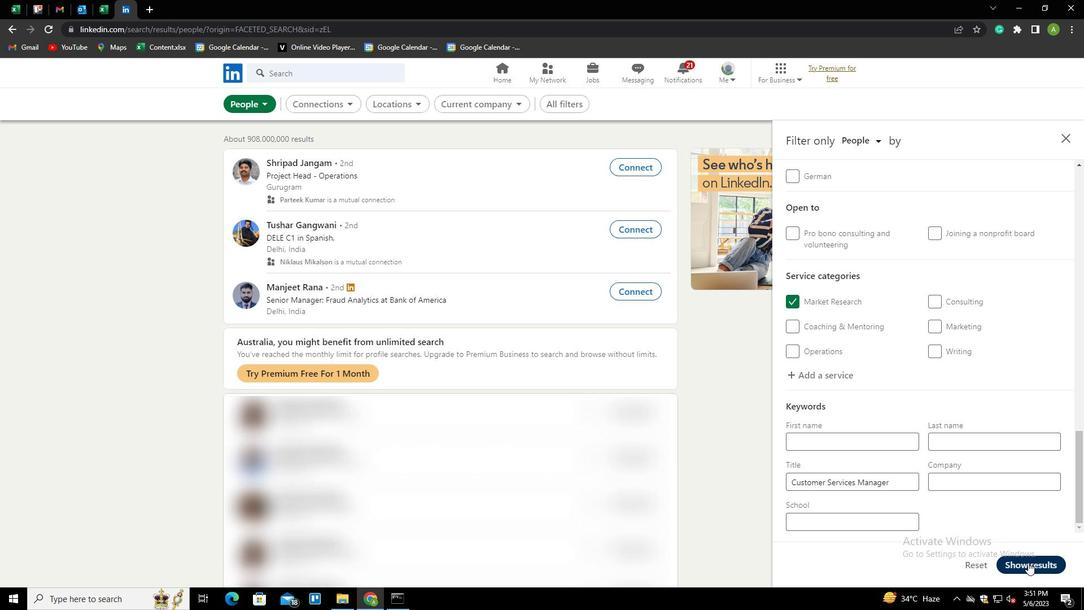 
